 Task: In the  document Meditationfile.odt Change the allignment of footer to  'Left ' Select the entire text and insert font style 'Merriweather' and font size: 20
Action: Mouse moved to (253, 369)
Screenshot: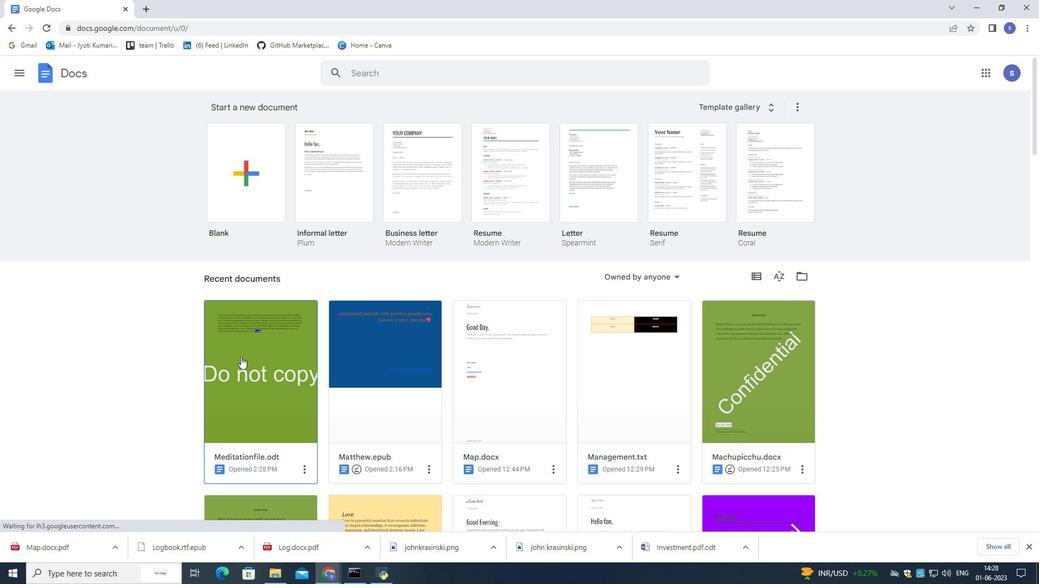 
Action: Mouse pressed left at (253, 369)
Screenshot: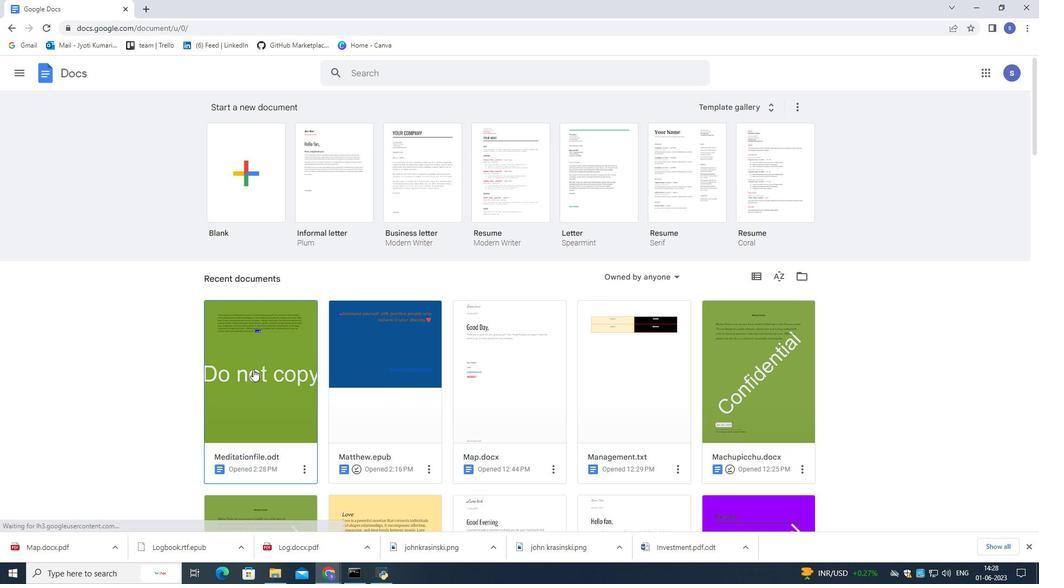 
Action: Mouse pressed left at (253, 369)
Screenshot: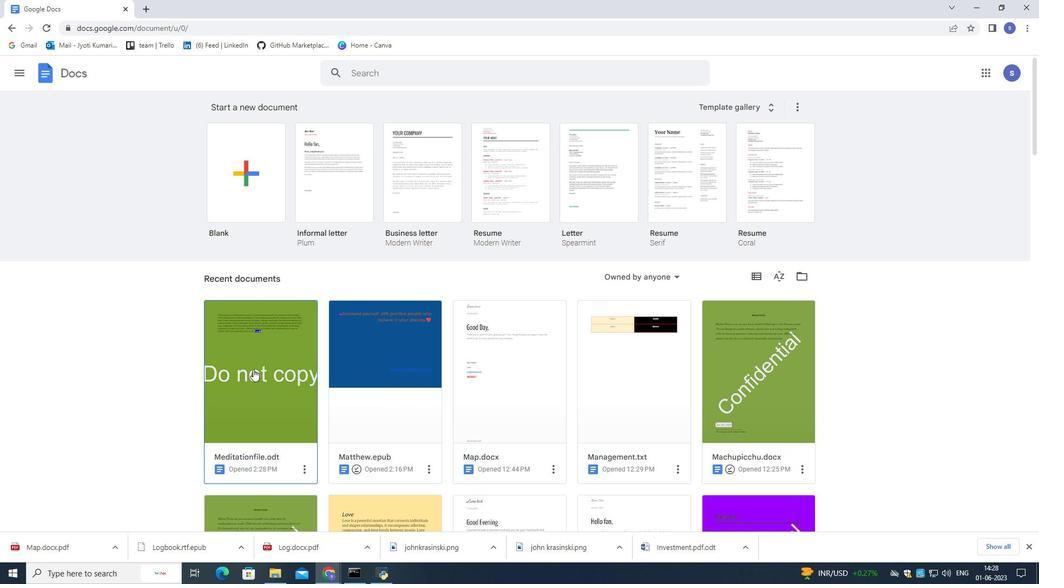 
Action: Mouse moved to (315, 322)
Screenshot: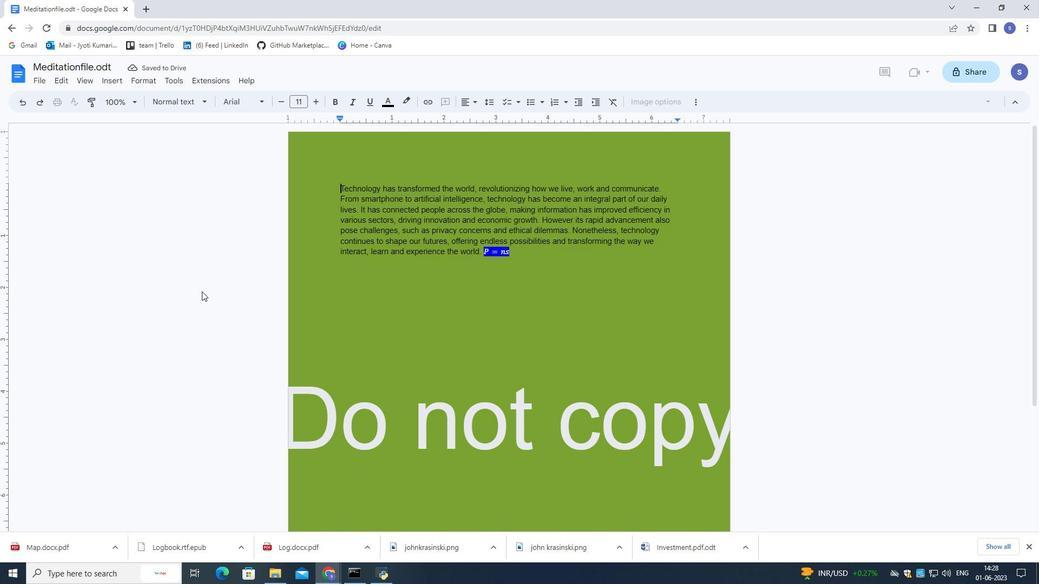 
Action: Mouse scrolled (315, 321) with delta (0, 0)
Screenshot: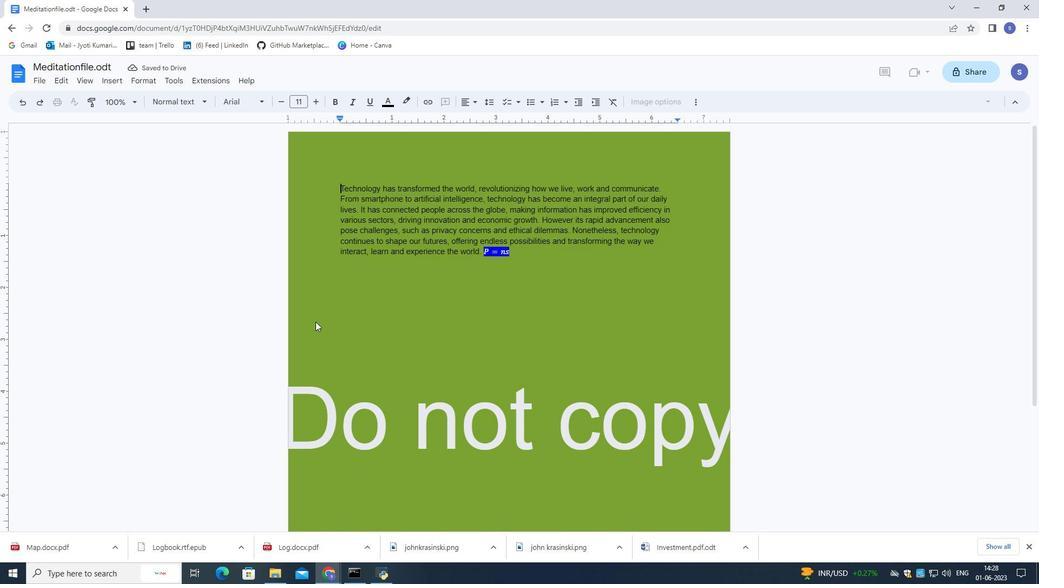 
Action: Mouse moved to (316, 322)
Screenshot: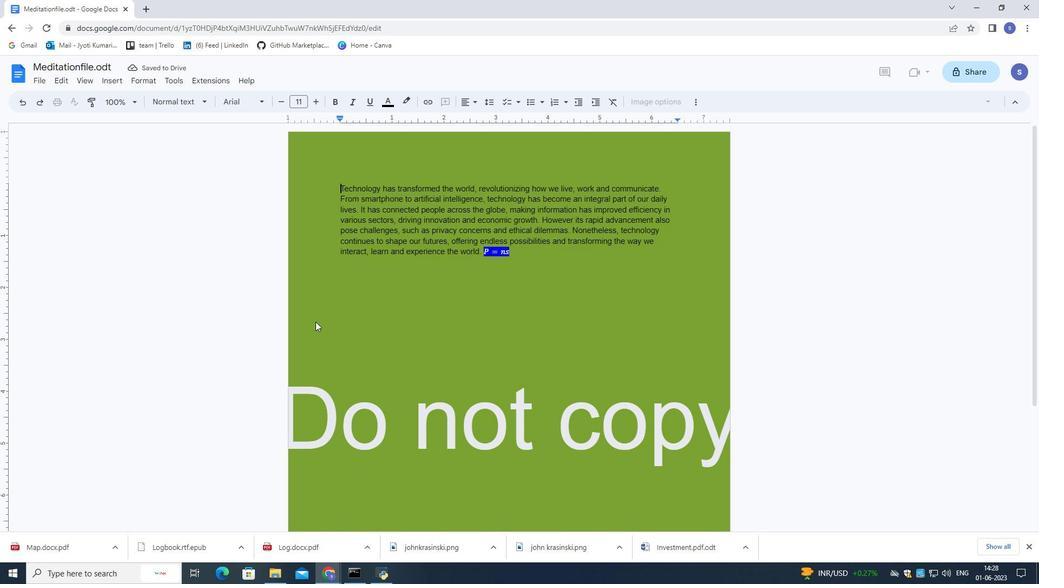 
Action: Mouse scrolled (316, 321) with delta (0, 0)
Screenshot: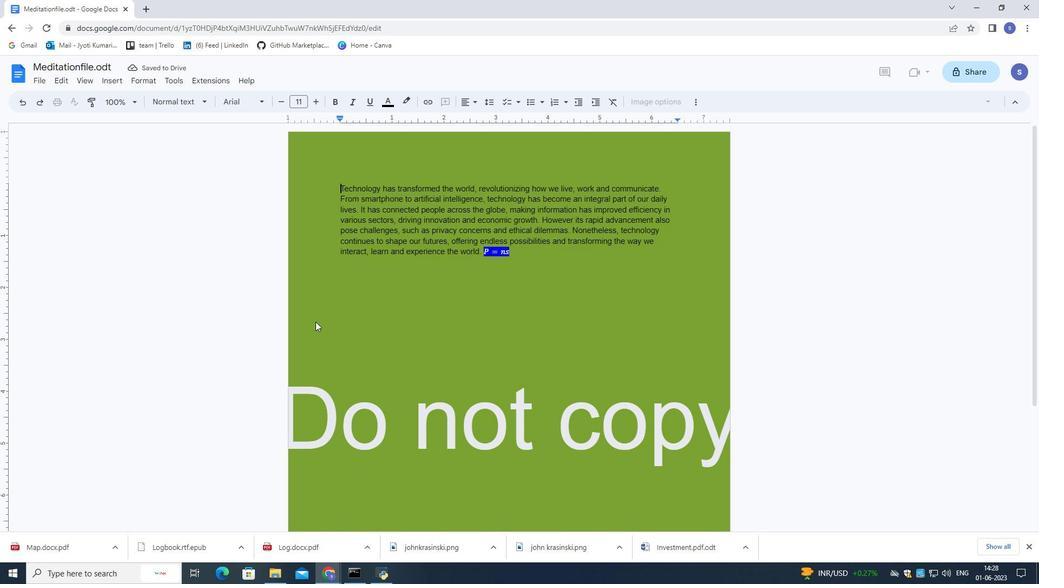 
Action: Mouse moved to (316, 322)
Screenshot: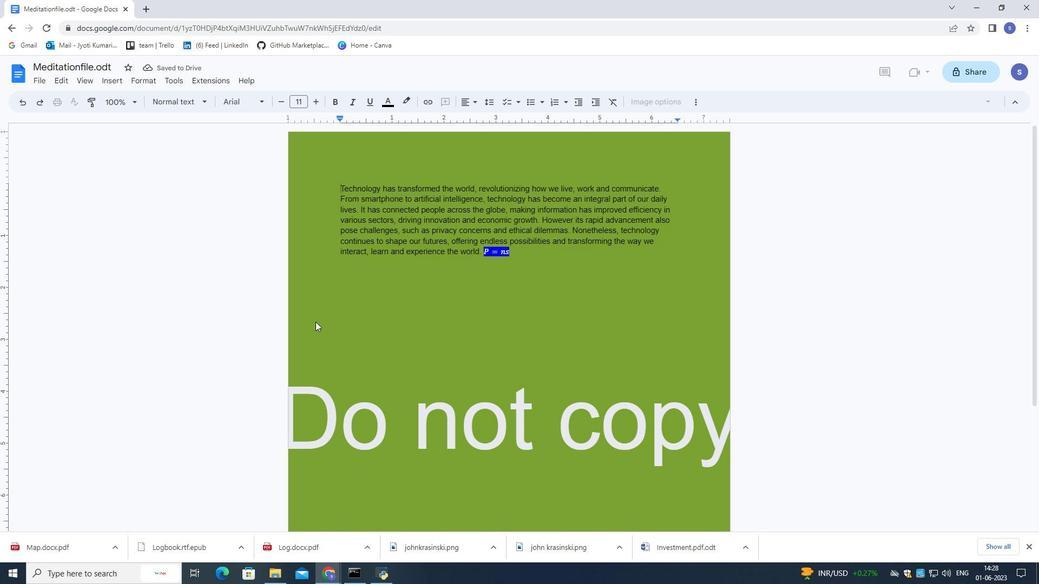 
Action: Mouse scrolled (316, 322) with delta (0, 0)
Screenshot: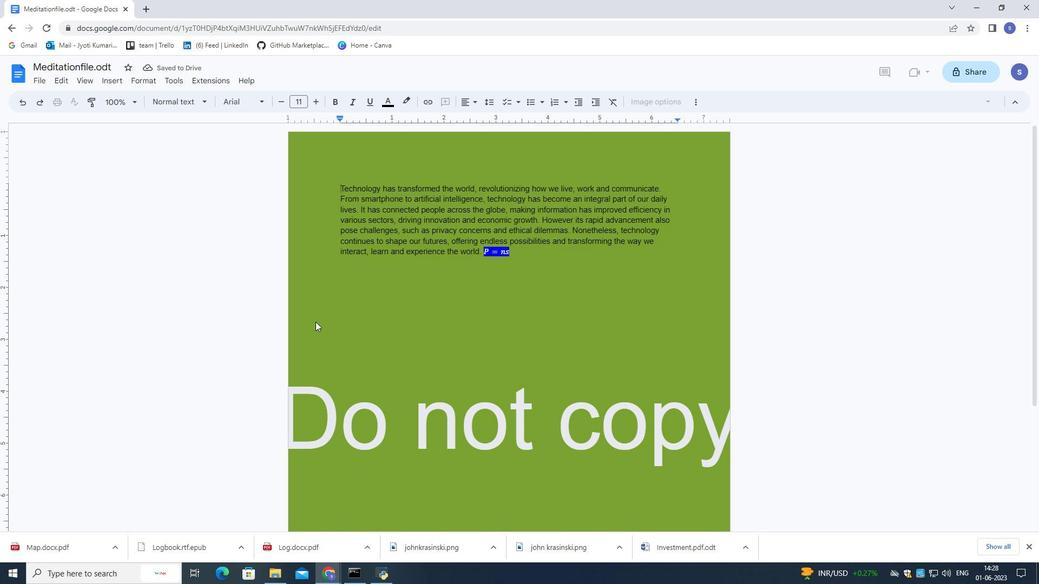 
Action: Mouse moved to (316, 323)
Screenshot: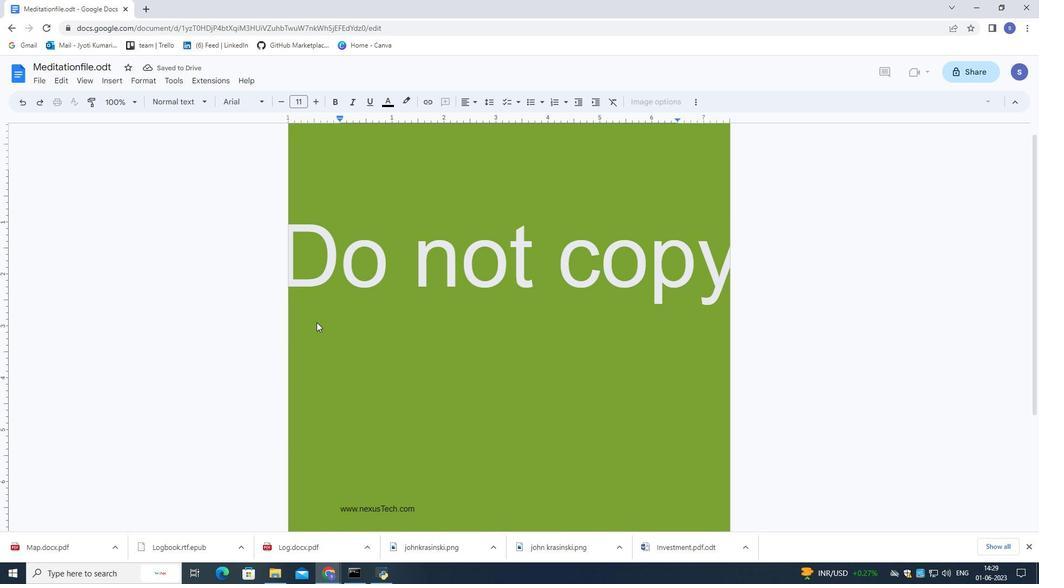 
Action: Mouse scrolled (316, 322) with delta (0, 0)
Screenshot: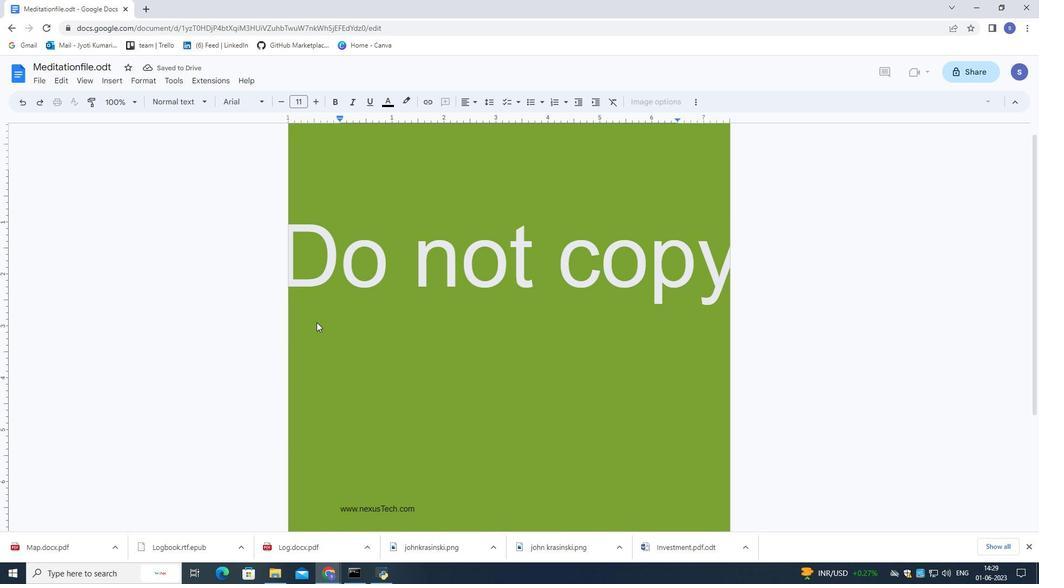 
Action: Mouse scrolled (316, 322) with delta (0, 0)
Screenshot: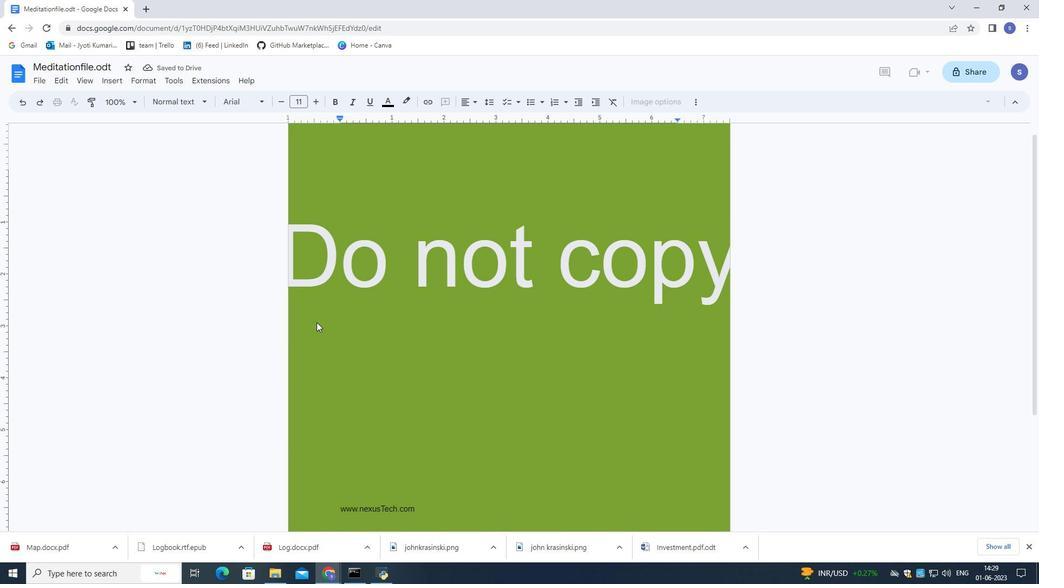 
Action: Mouse scrolled (316, 322) with delta (0, 0)
Screenshot: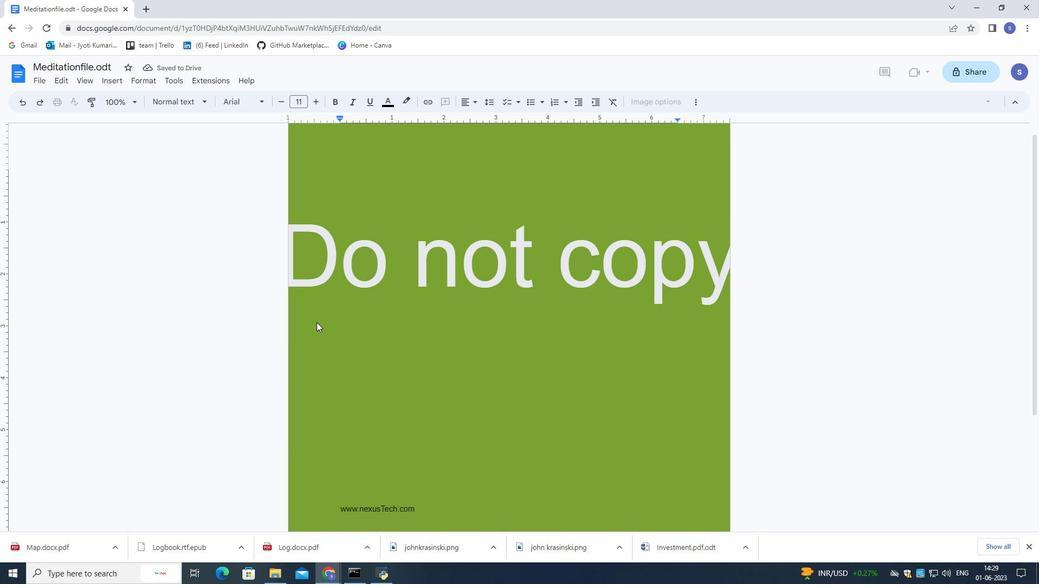 
Action: Mouse moved to (414, 494)
Screenshot: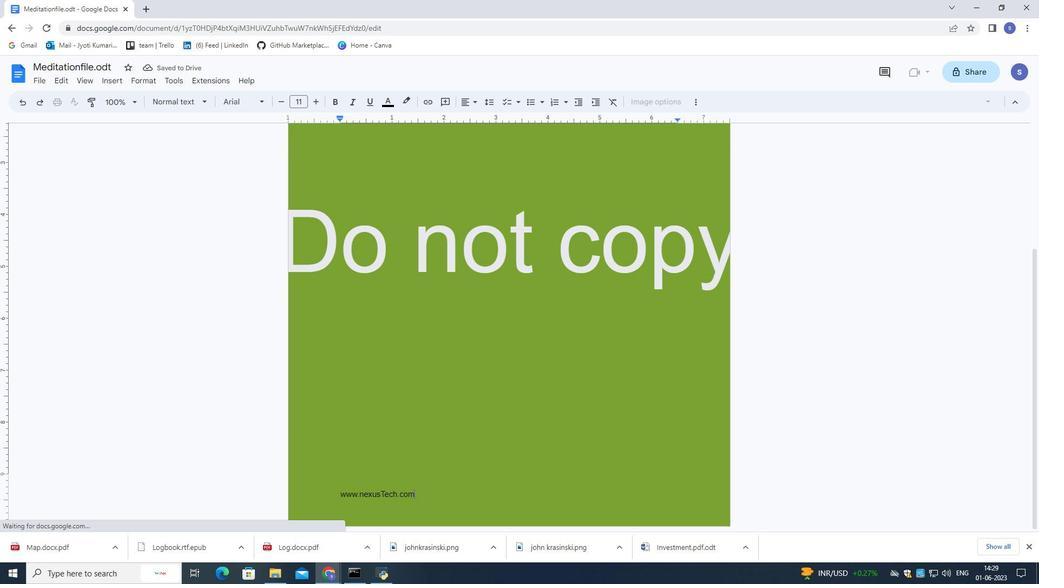 
Action: Mouse pressed left at (414, 494)
Screenshot: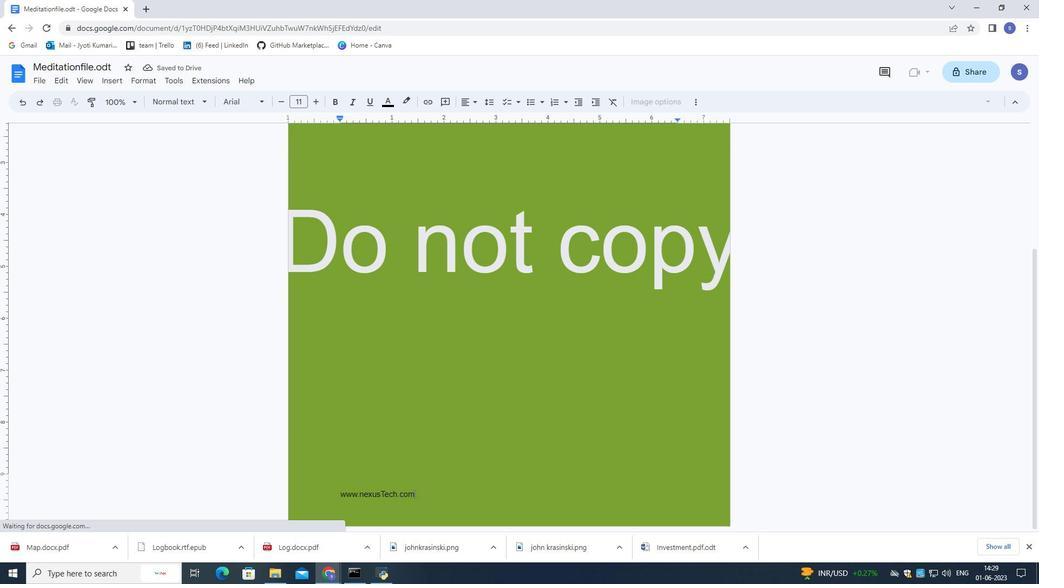 
Action: Mouse moved to (388, 484)
Screenshot: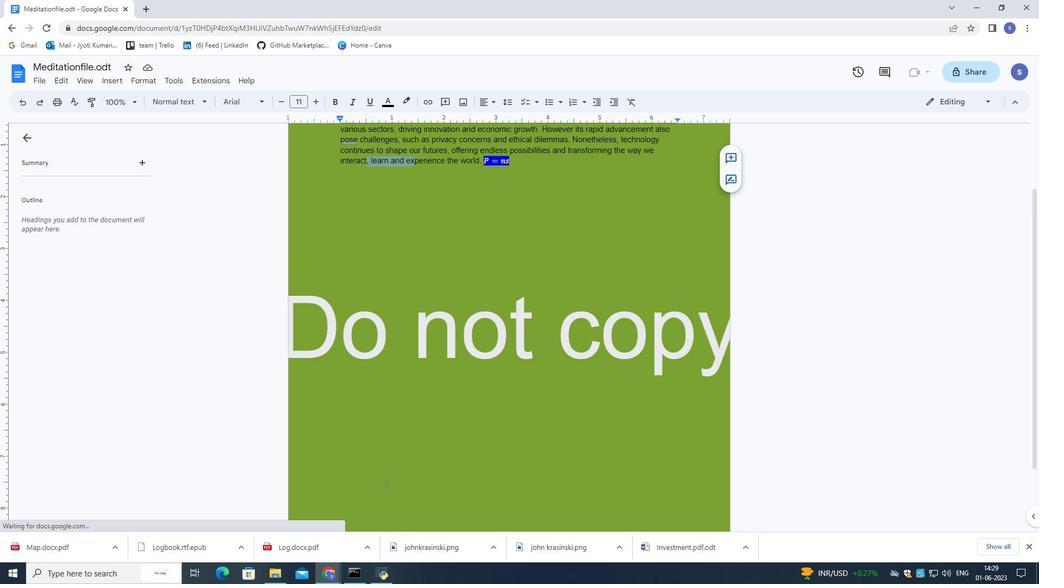 
Action: Mouse scrolled (388, 483) with delta (0, 0)
Screenshot: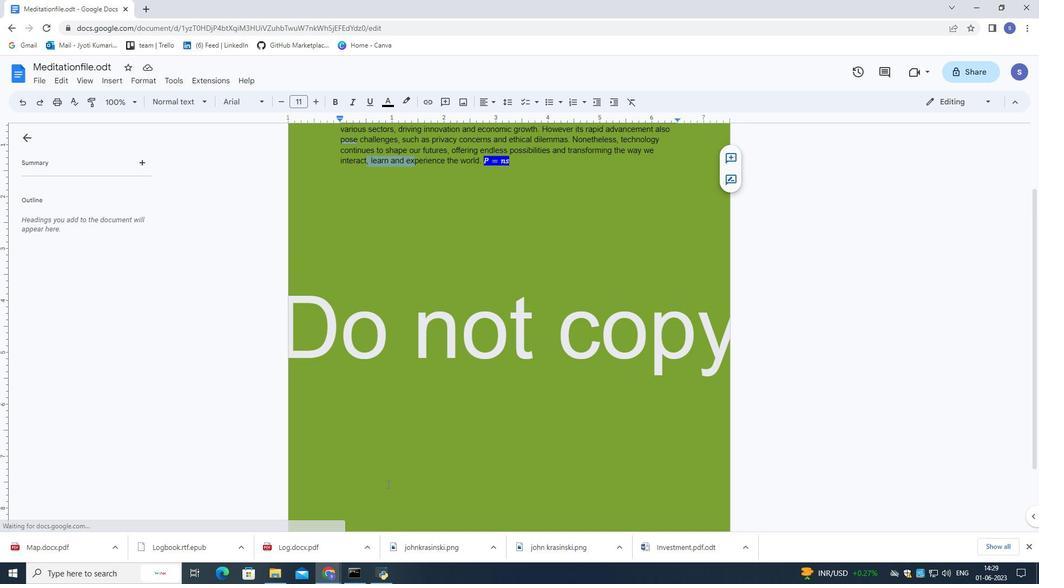 
Action: Mouse scrolled (388, 483) with delta (0, 0)
Screenshot: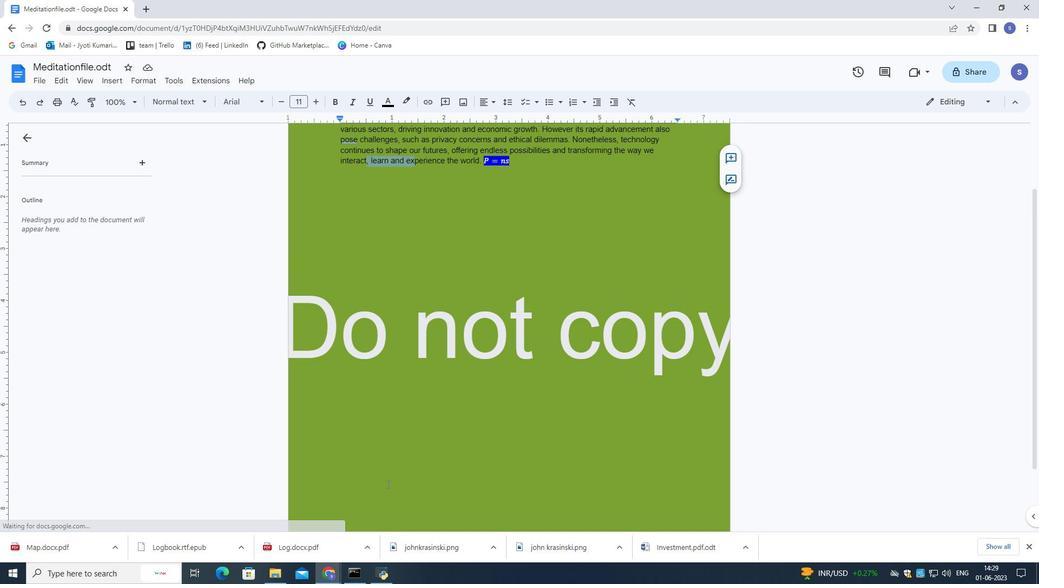 
Action: Mouse scrolled (388, 483) with delta (0, 0)
Screenshot: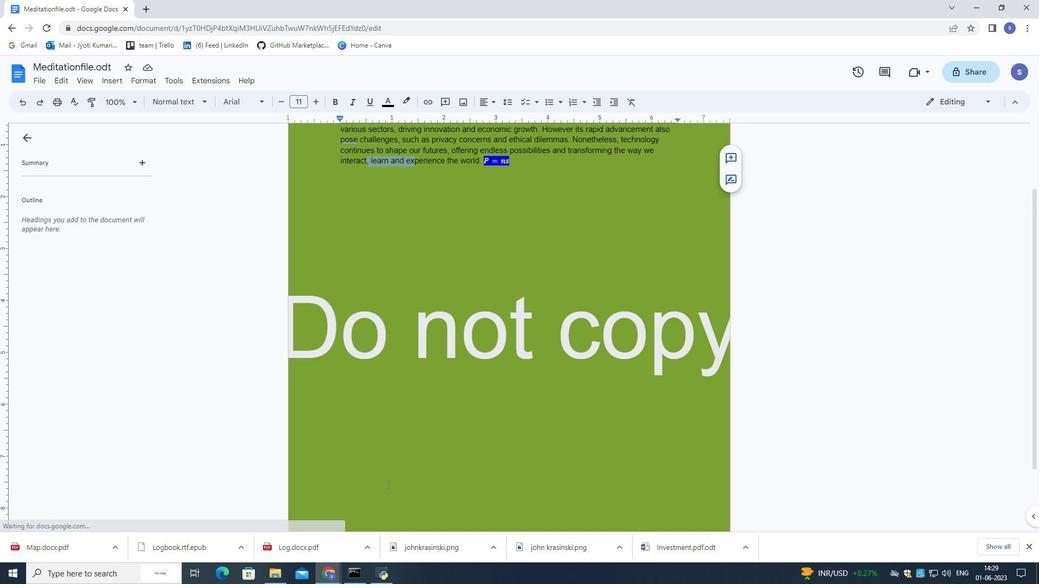 
Action: Mouse scrolled (388, 483) with delta (0, 0)
Screenshot: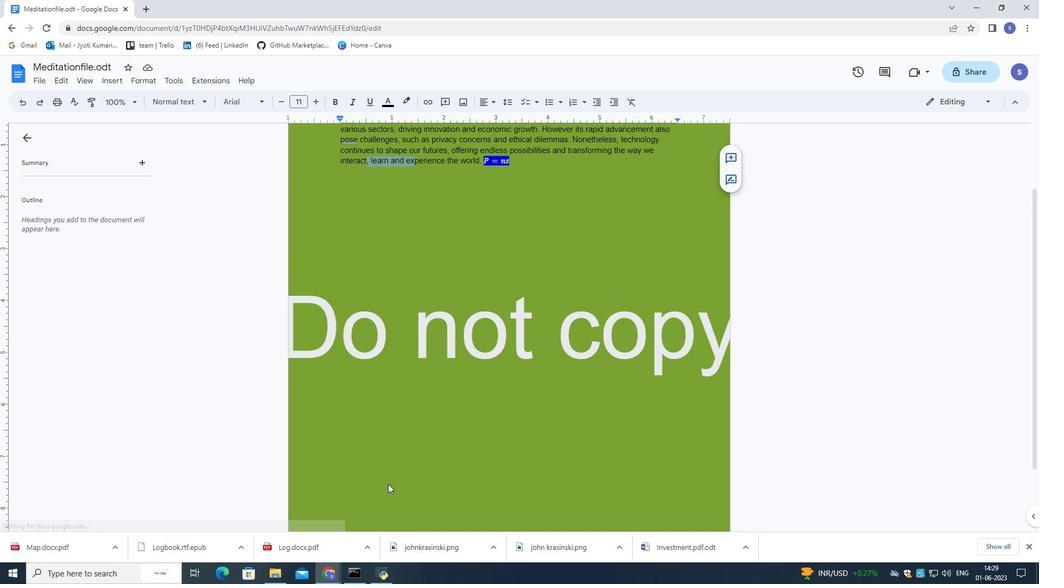 
Action: Mouse scrolled (388, 483) with delta (0, 0)
Screenshot: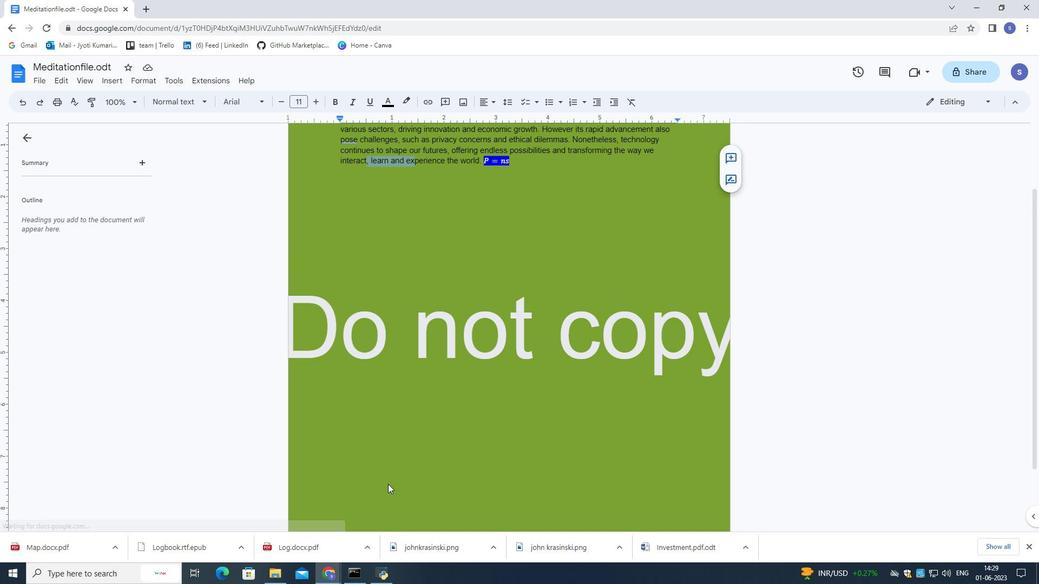 
Action: Mouse moved to (417, 490)
Screenshot: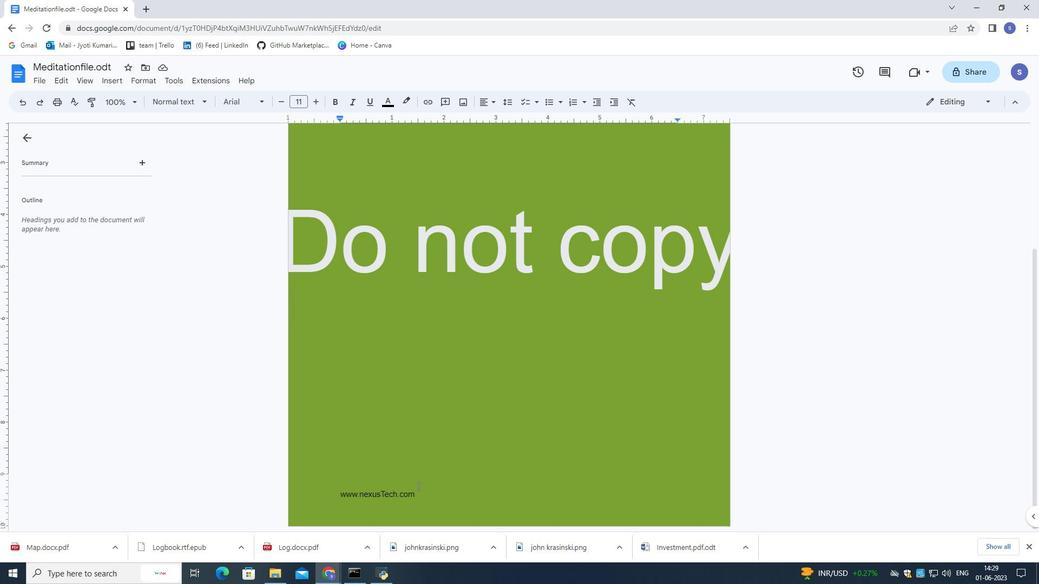 
Action: Mouse pressed left at (417, 490)
Screenshot: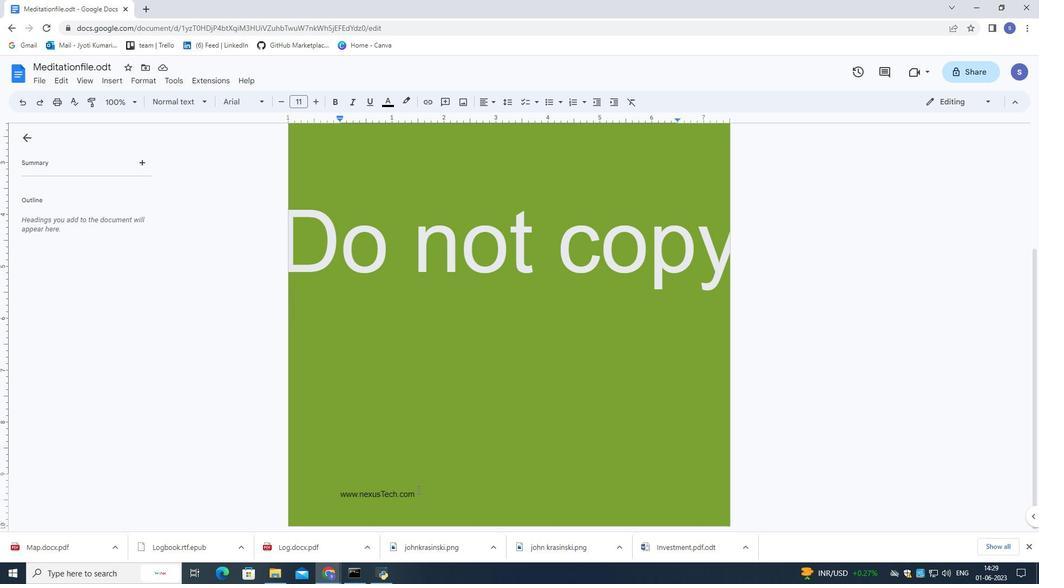
Action: Mouse moved to (417, 491)
Screenshot: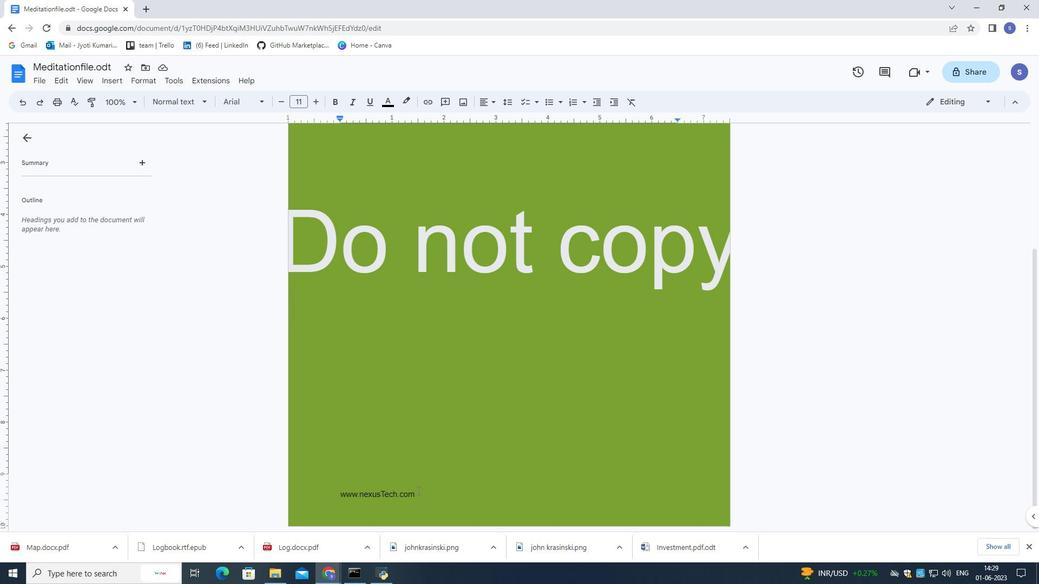 
Action: Mouse pressed left at (417, 491)
Screenshot: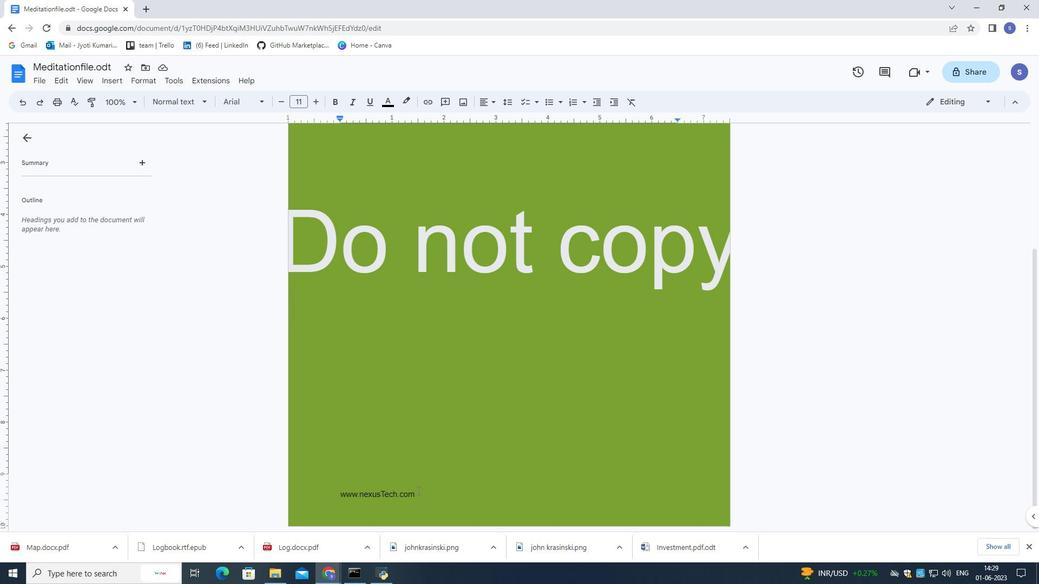 
Action: Mouse pressed left at (417, 491)
Screenshot: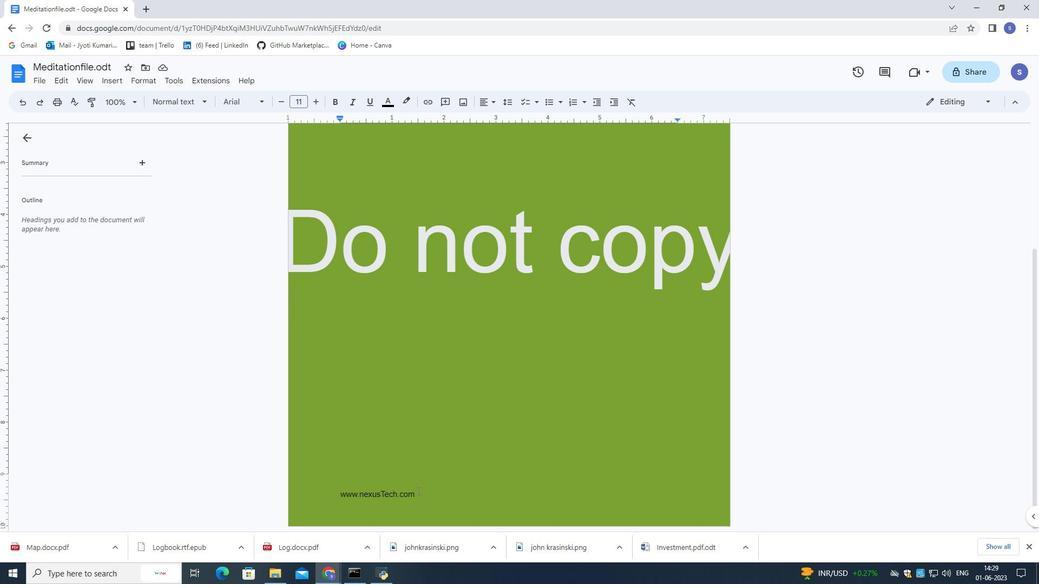 
Action: Mouse moved to (414, 492)
Screenshot: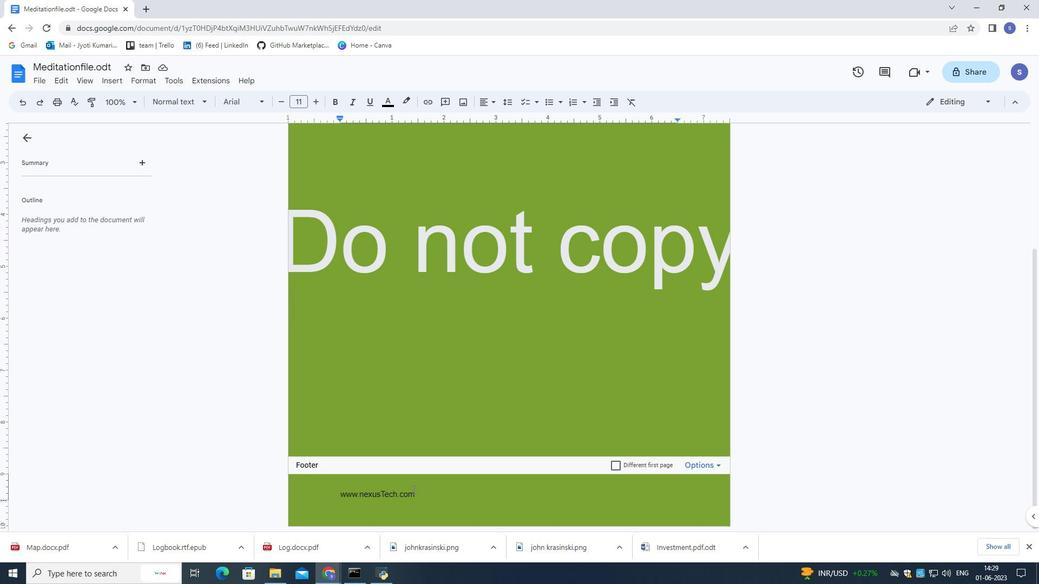 
Action: Mouse pressed left at (414, 492)
Screenshot: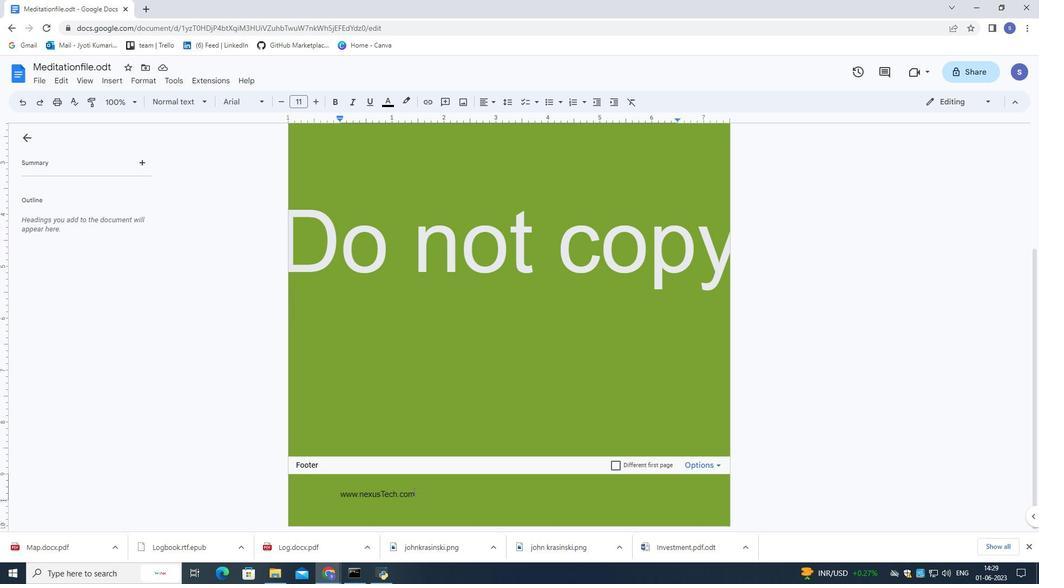 
Action: Mouse moved to (490, 103)
Screenshot: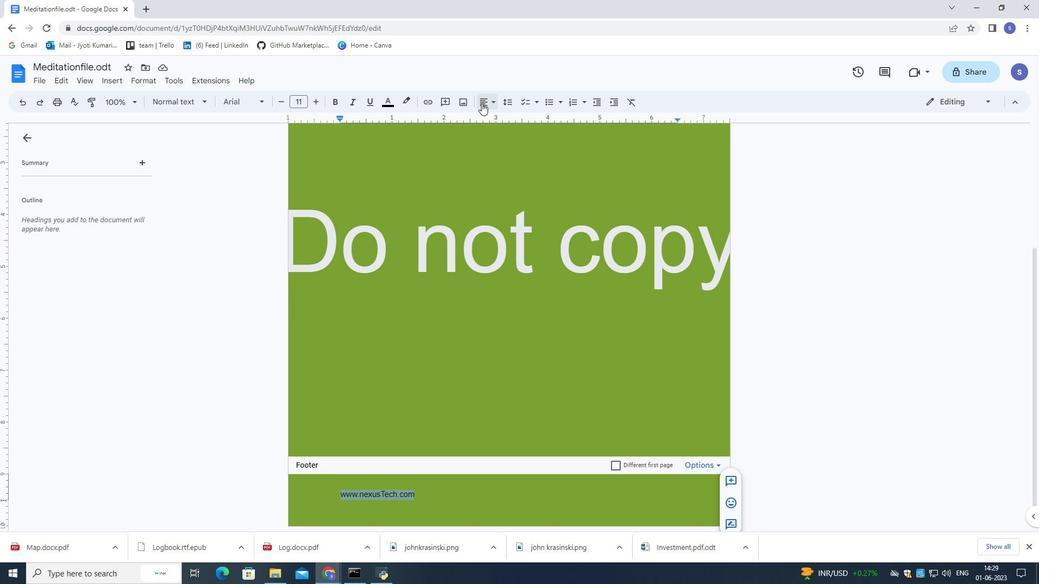 
Action: Mouse pressed left at (490, 103)
Screenshot: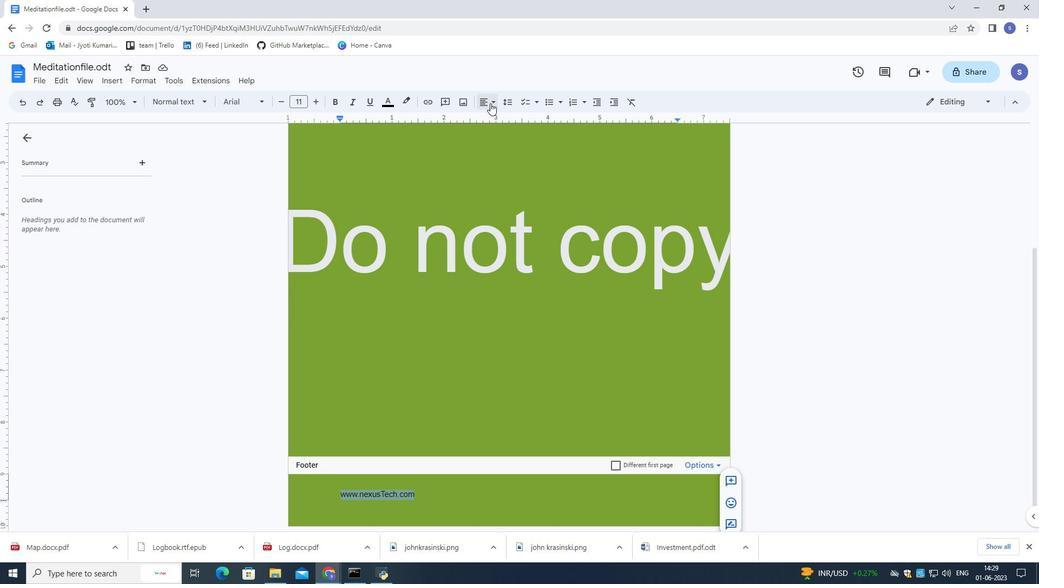 
Action: Mouse moved to (490, 121)
Screenshot: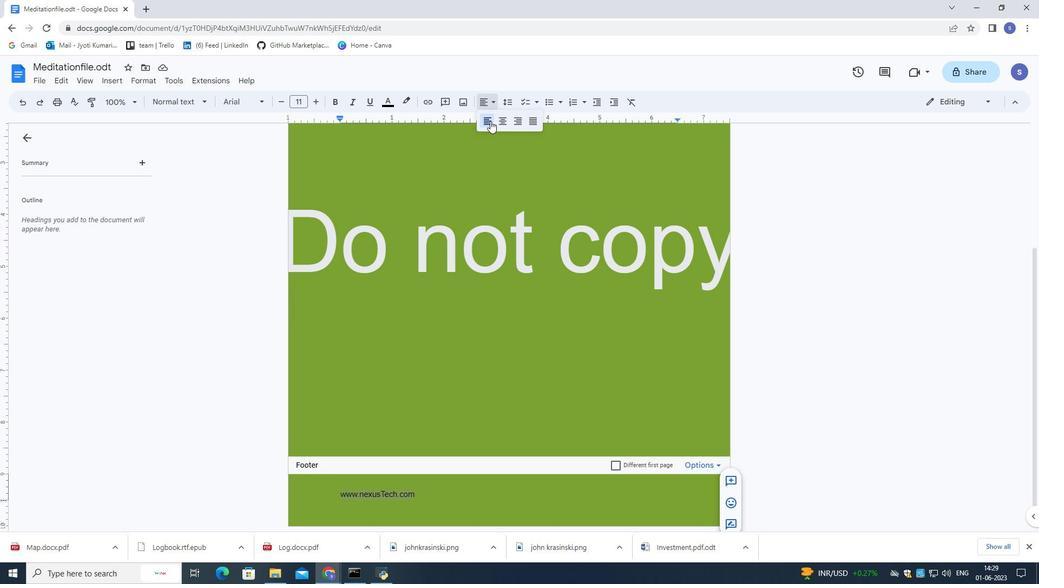 
Action: Mouse pressed left at (490, 121)
Screenshot: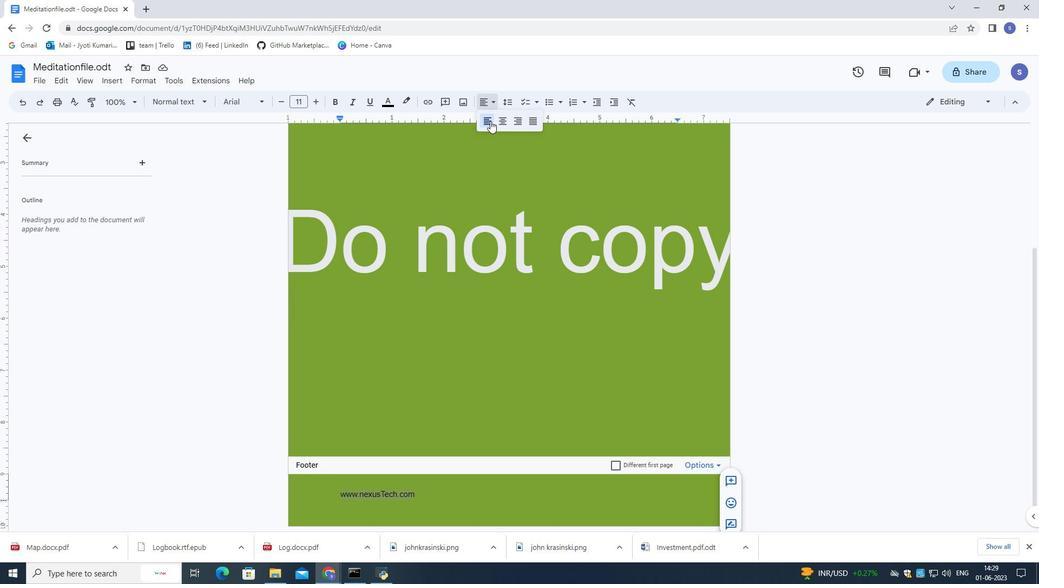 
Action: Mouse moved to (406, 286)
Screenshot: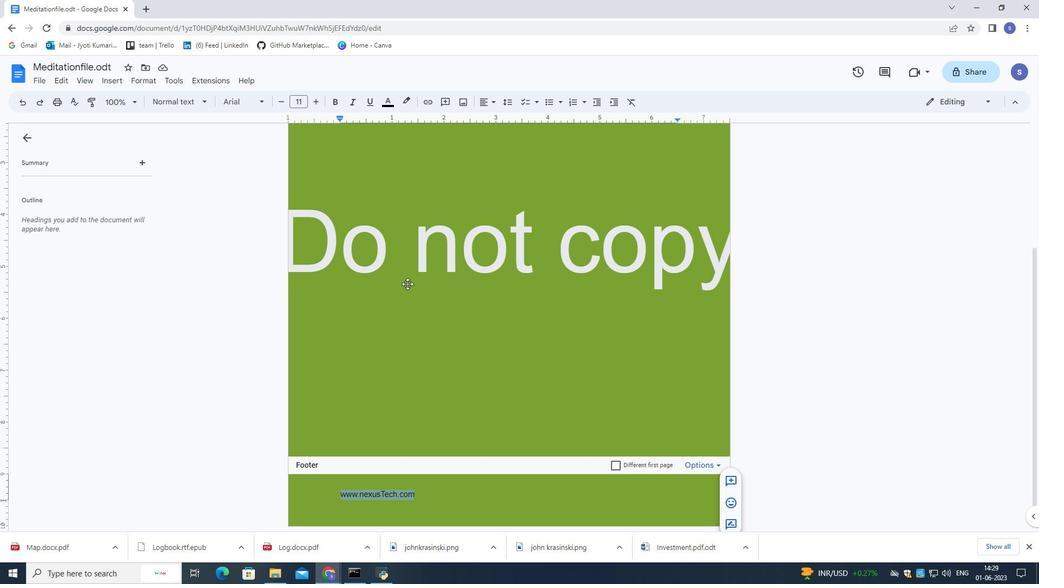 
Action: Mouse pressed left at (406, 286)
Screenshot: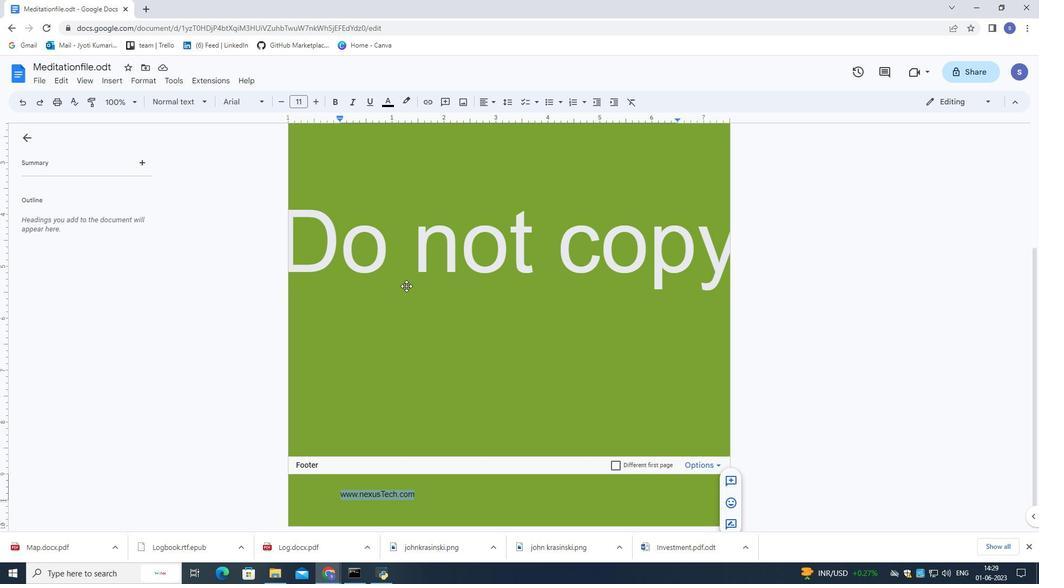 
Action: Mouse moved to (401, 276)
Screenshot: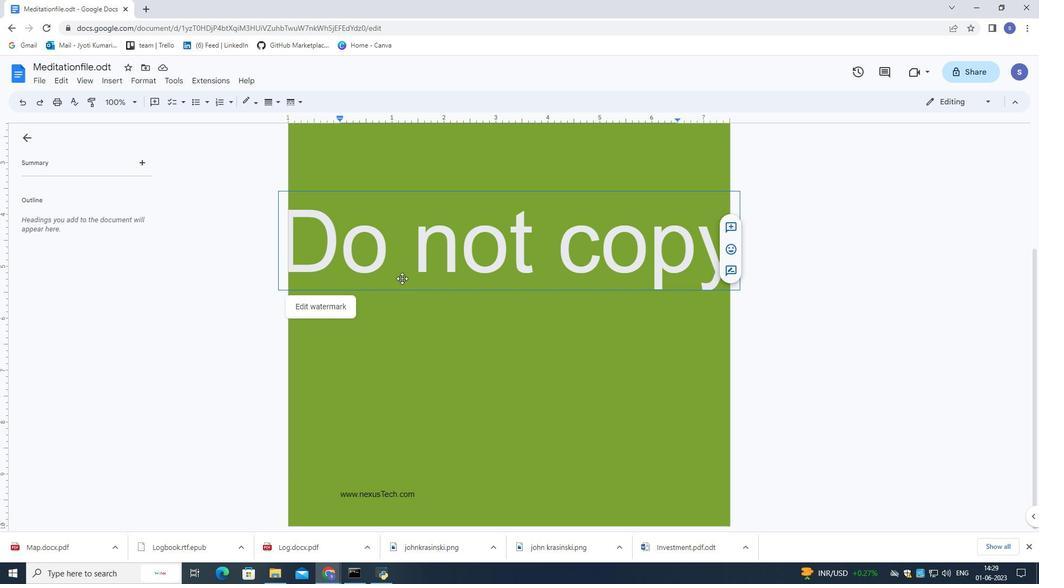 
Action: Mouse scrolled (401, 276) with delta (0, 0)
Screenshot: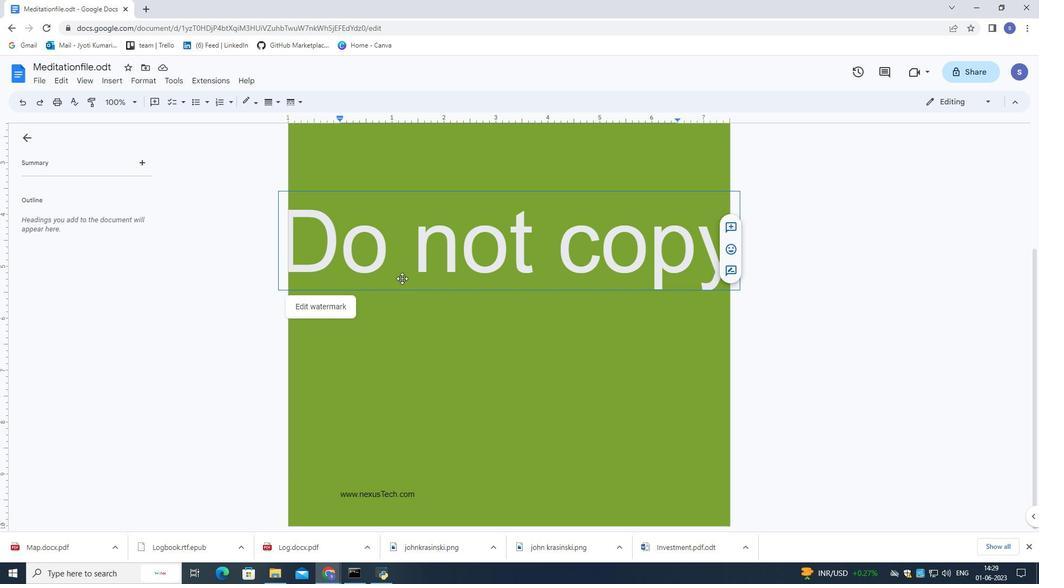 
Action: Mouse moved to (401, 276)
Screenshot: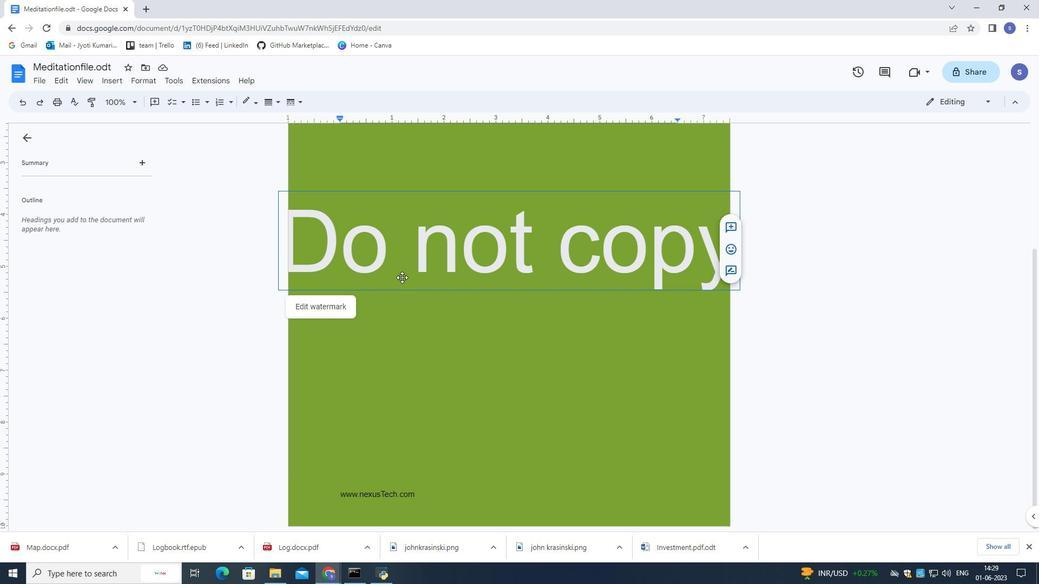 
Action: Mouse scrolled (401, 276) with delta (0, 0)
Screenshot: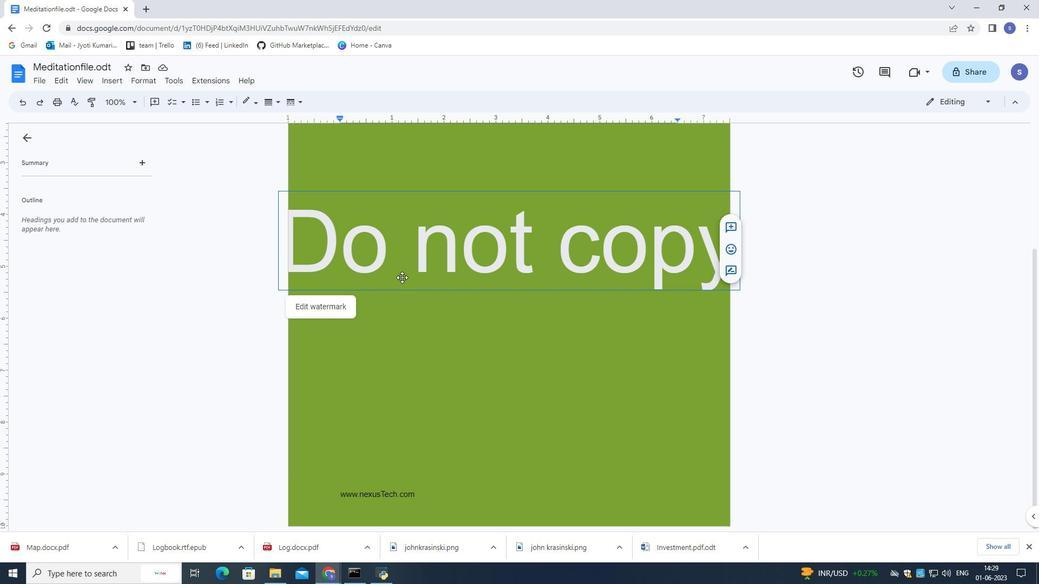 
Action: Mouse moved to (401, 273)
Screenshot: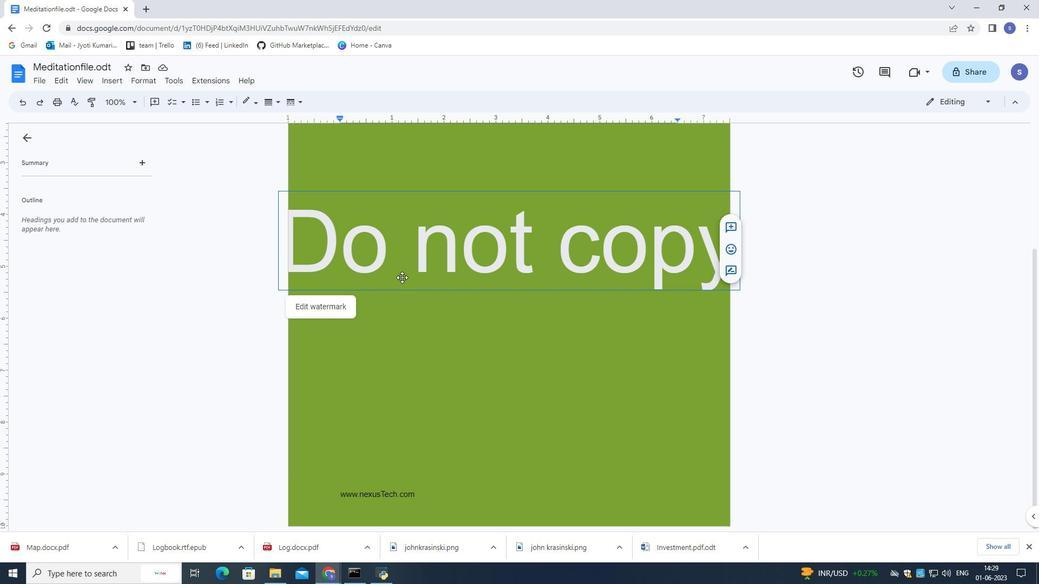 
Action: Mouse scrolled (401, 274) with delta (0, 0)
Screenshot: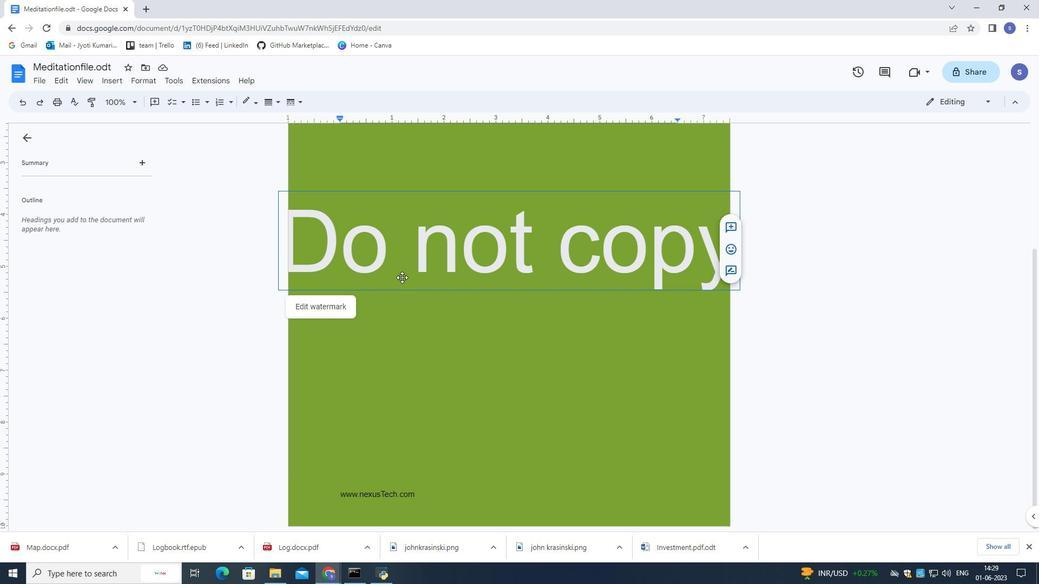 
Action: Mouse moved to (399, 271)
Screenshot: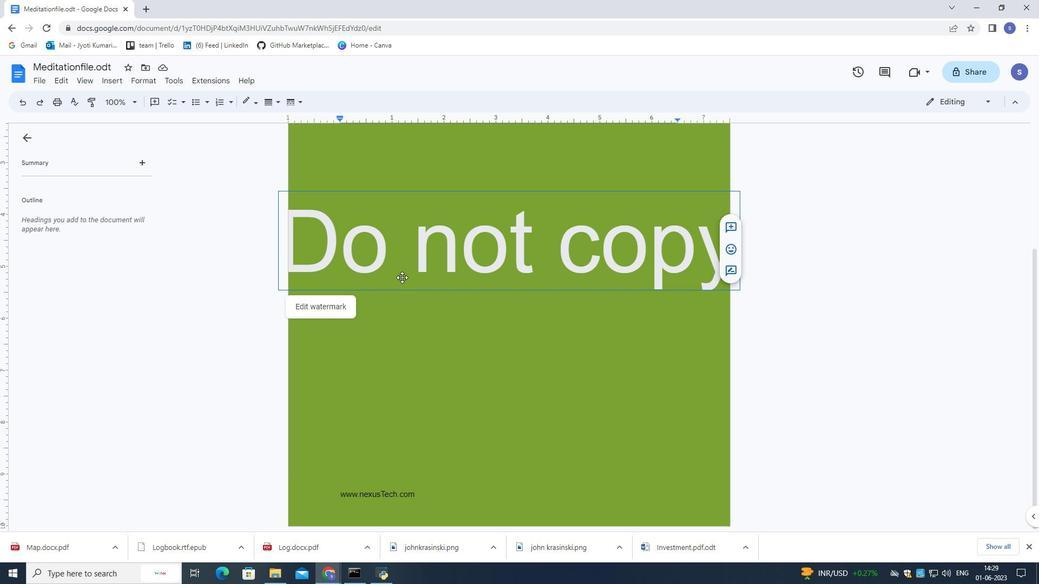 
Action: Mouse scrolled (399, 271) with delta (0, 0)
Screenshot: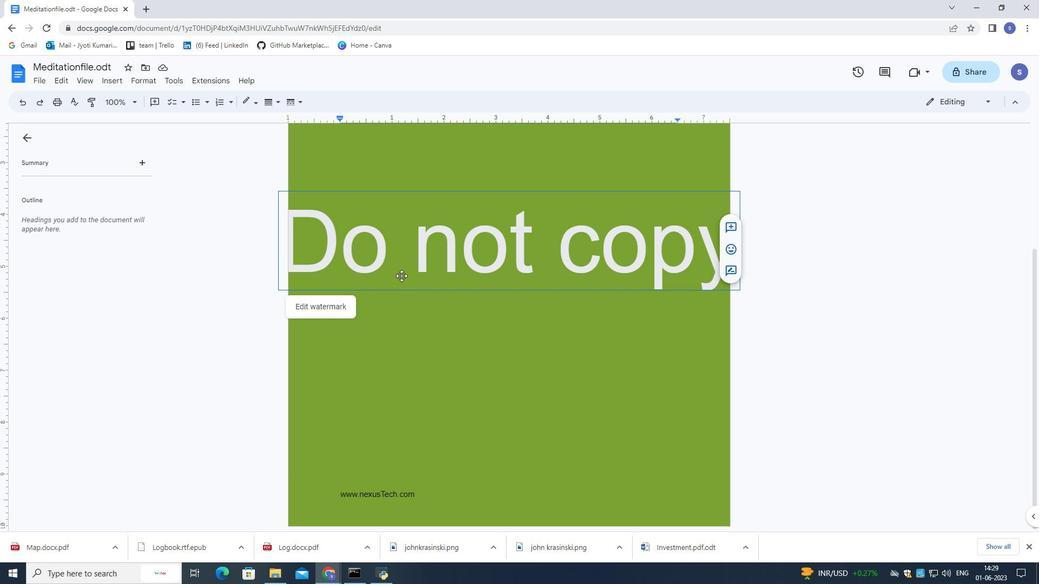 
Action: Mouse moved to (660, 244)
Screenshot: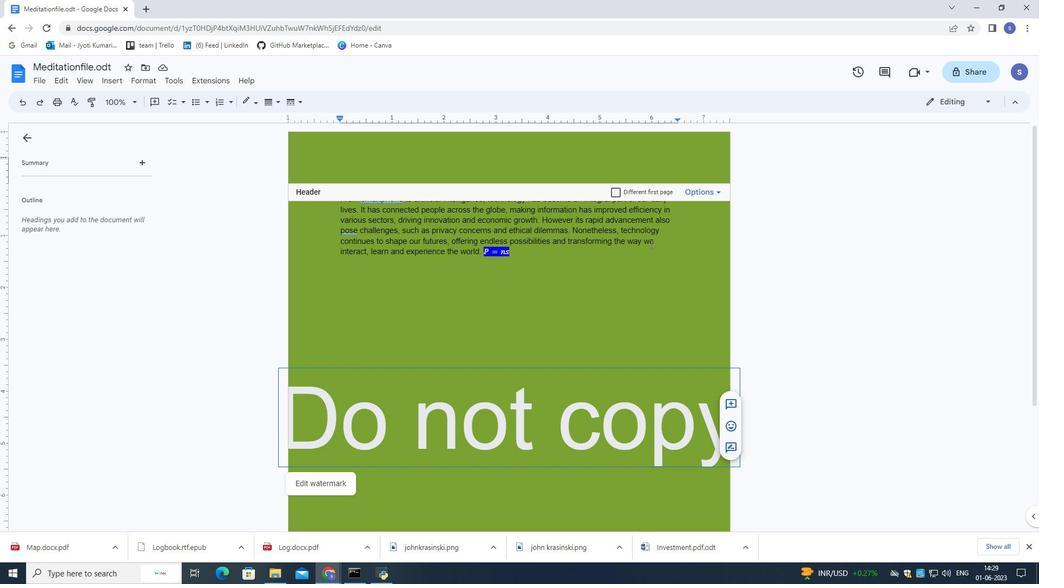 
Action: Mouse pressed left at (660, 244)
Screenshot: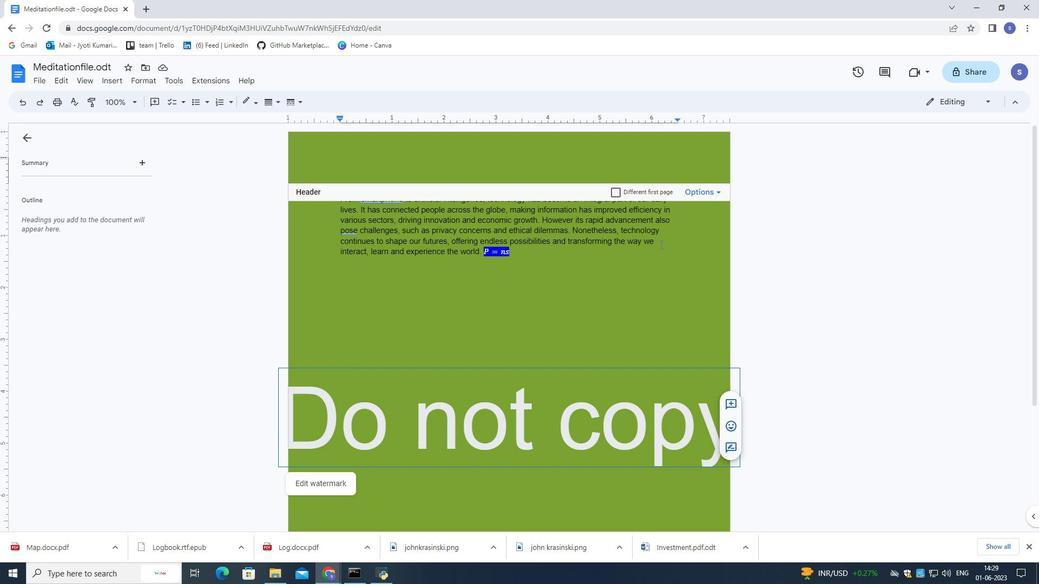 
Action: Mouse moved to (414, 277)
Screenshot: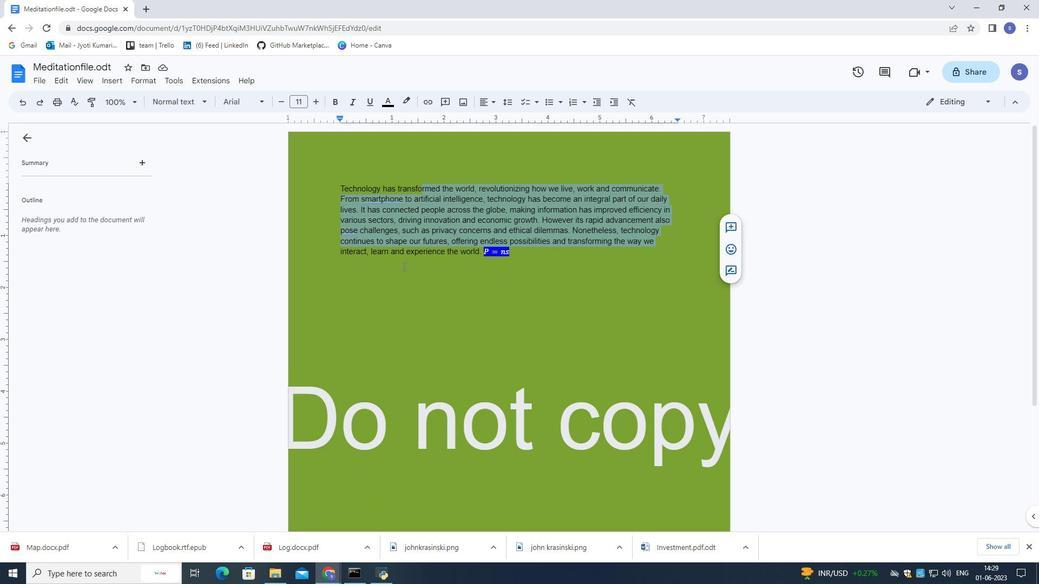 
Action: Mouse pressed left at (414, 277)
Screenshot: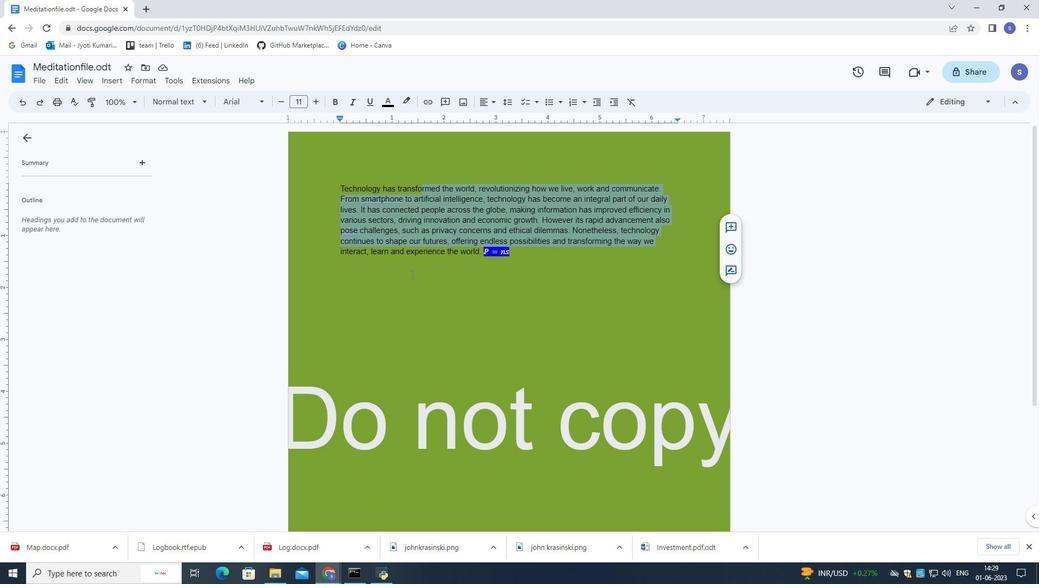 
Action: Mouse moved to (521, 263)
Screenshot: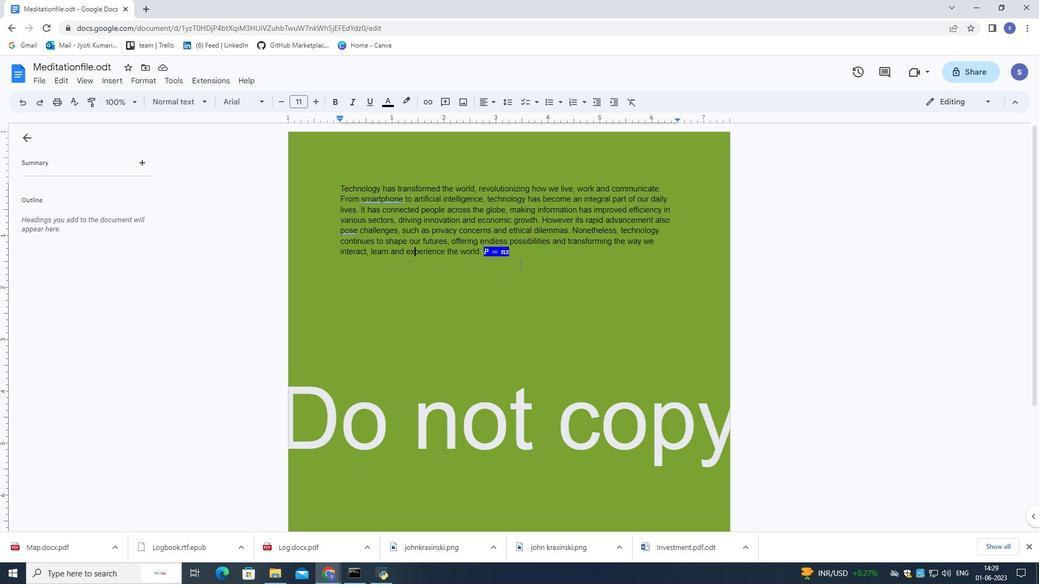 
Action: Mouse pressed left at (521, 263)
Screenshot: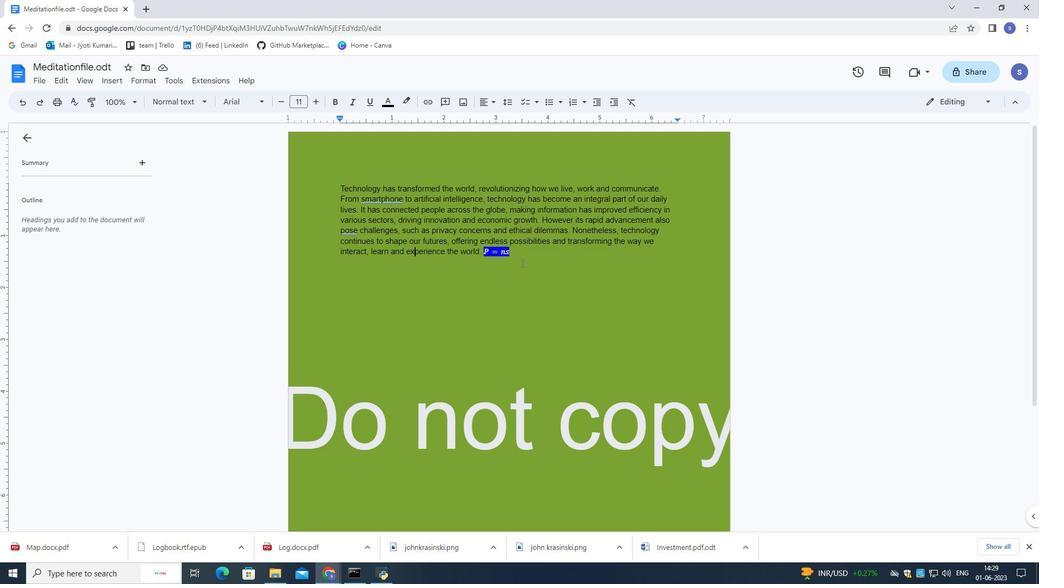 
Action: Mouse moved to (239, 100)
Screenshot: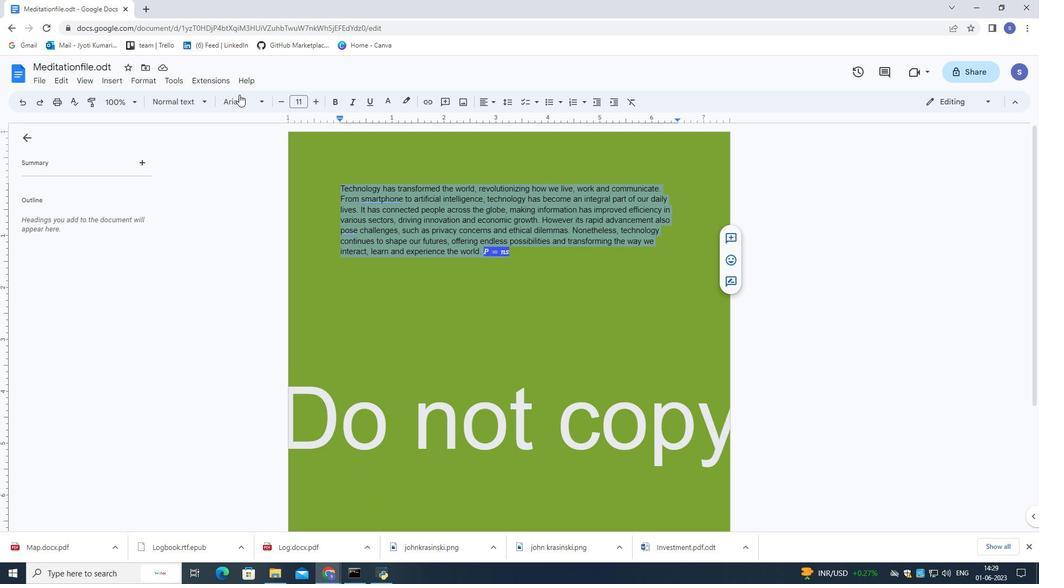 
Action: Mouse pressed left at (239, 100)
Screenshot: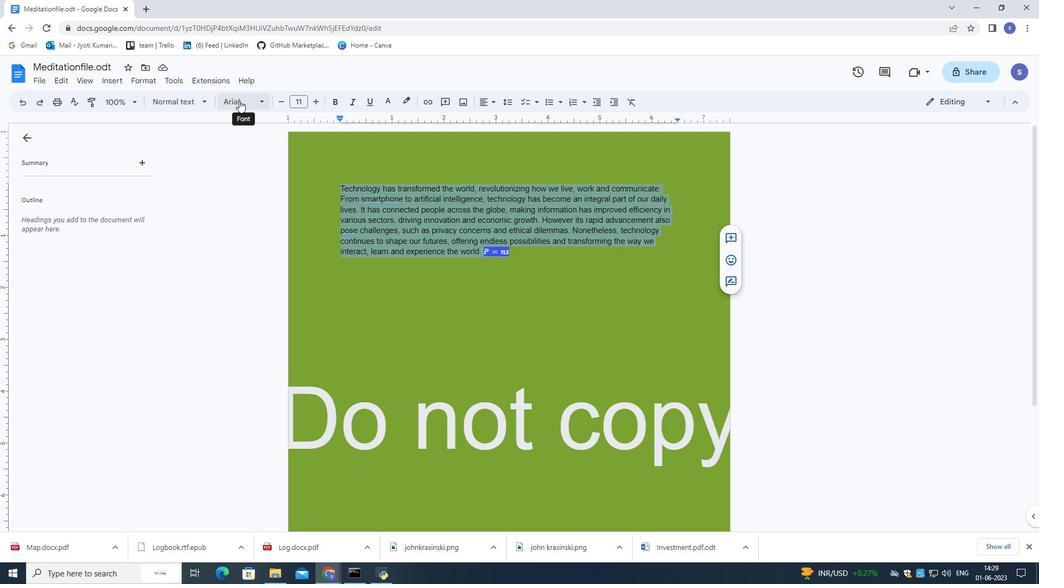 
Action: Mouse moved to (291, 234)
Screenshot: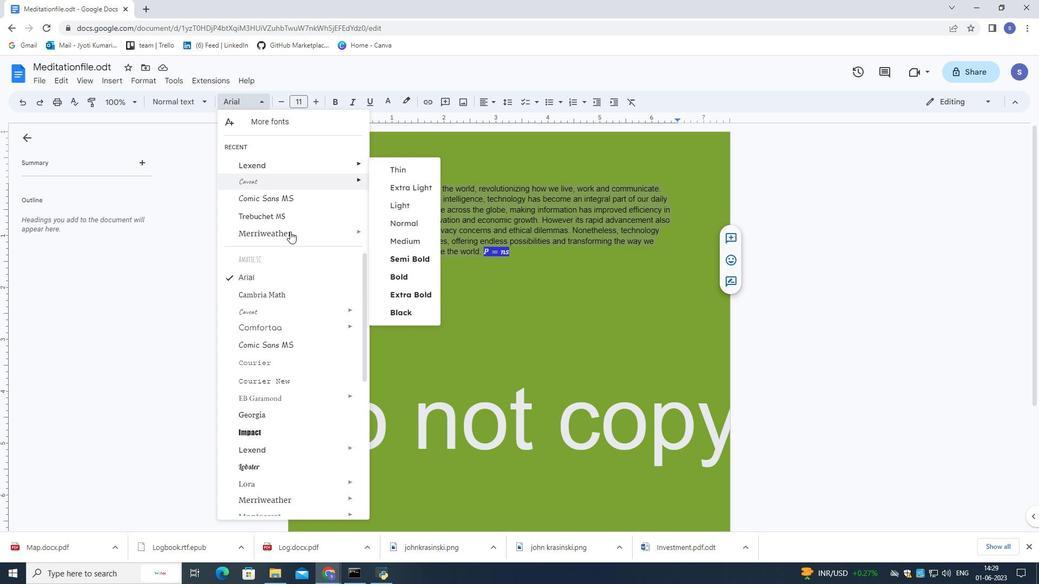 
Action: Mouse pressed left at (291, 234)
Screenshot: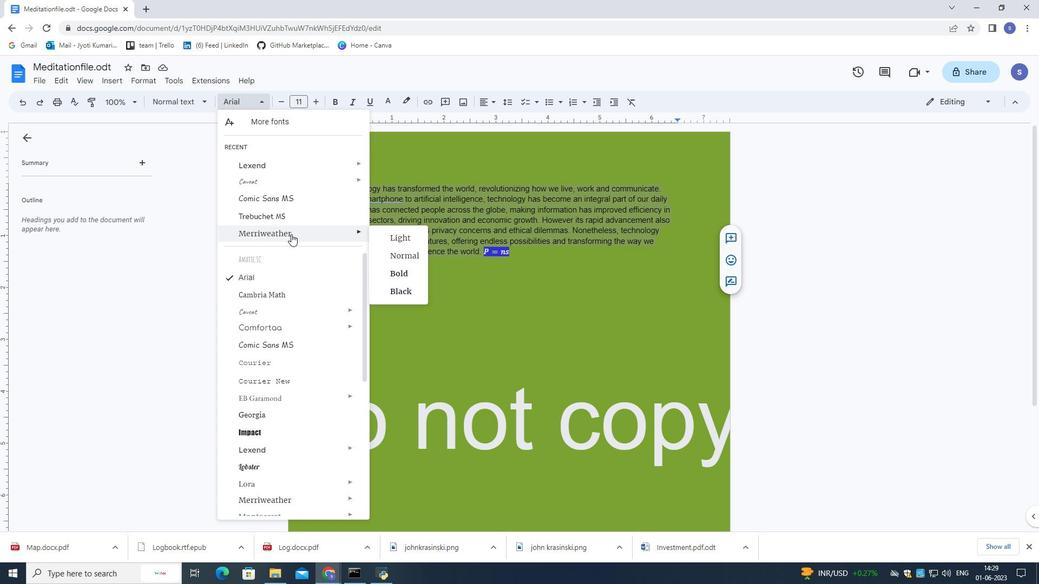 
Action: Mouse moved to (316, 107)
Screenshot: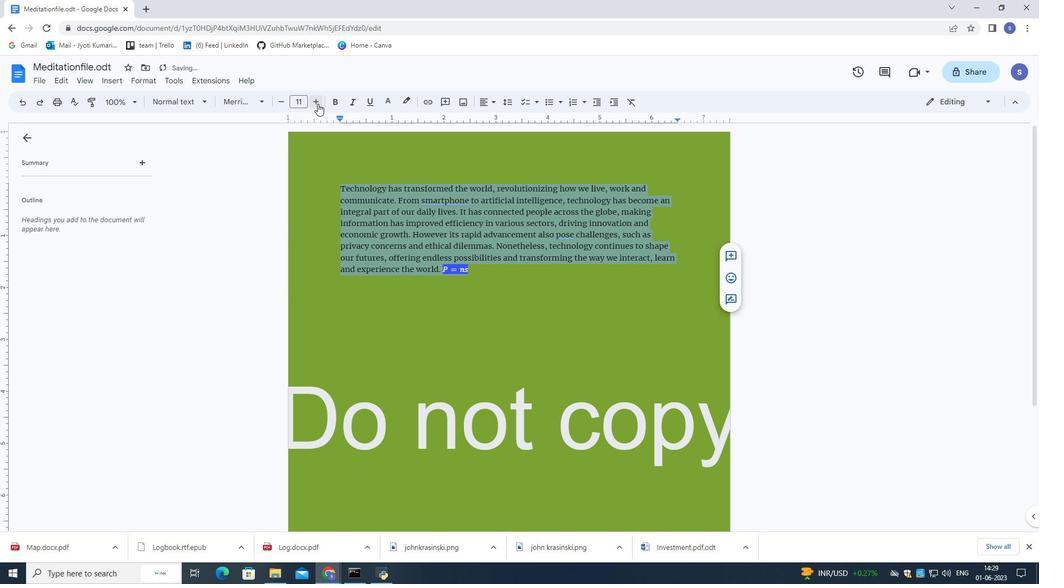 
Action: Mouse pressed left at (316, 107)
Screenshot: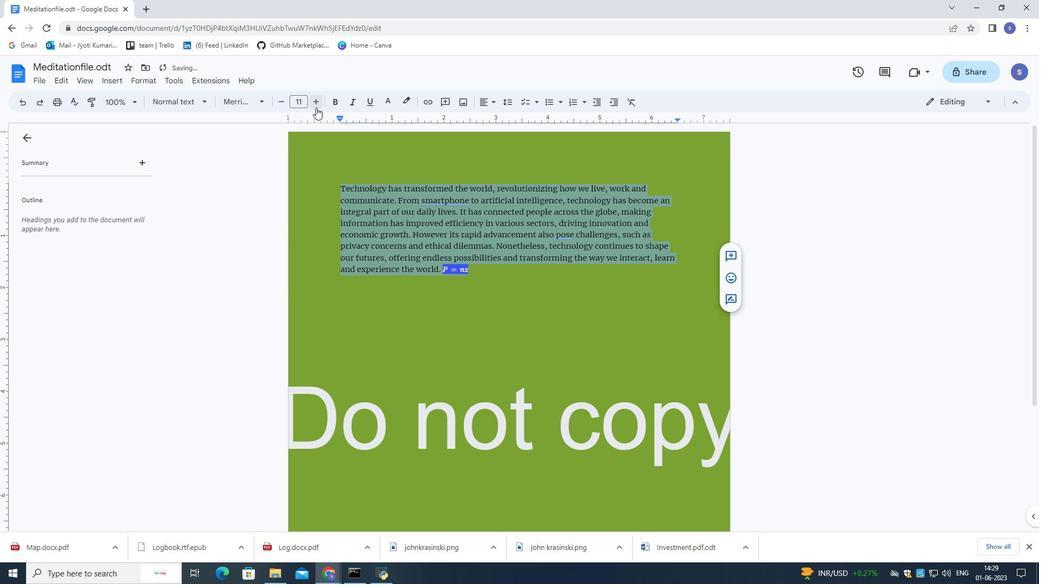 
Action: Mouse pressed left at (316, 107)
Screenshot: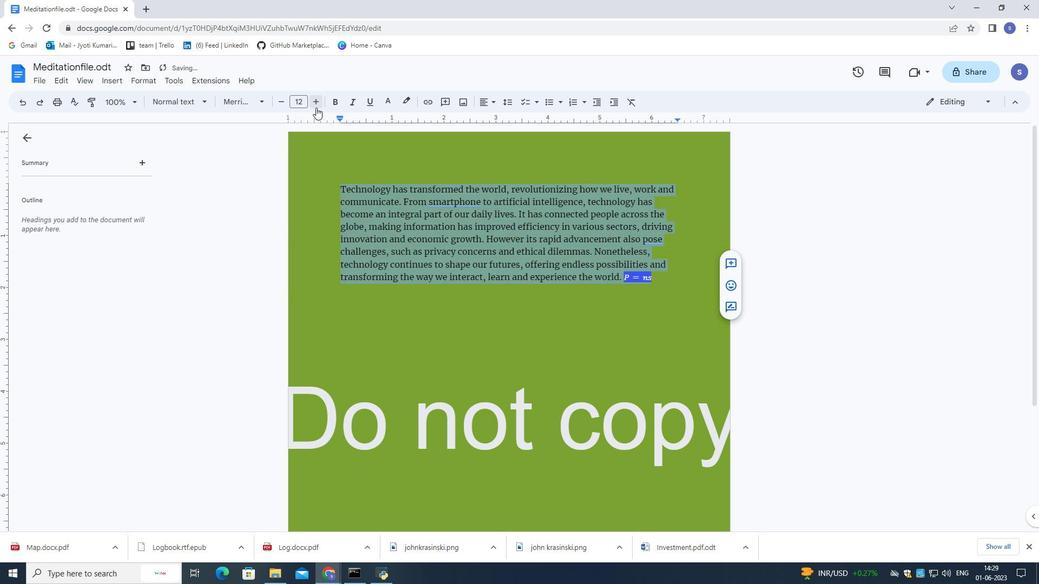 
Action: Mouse pressed left at (316, 107)
Screenshot: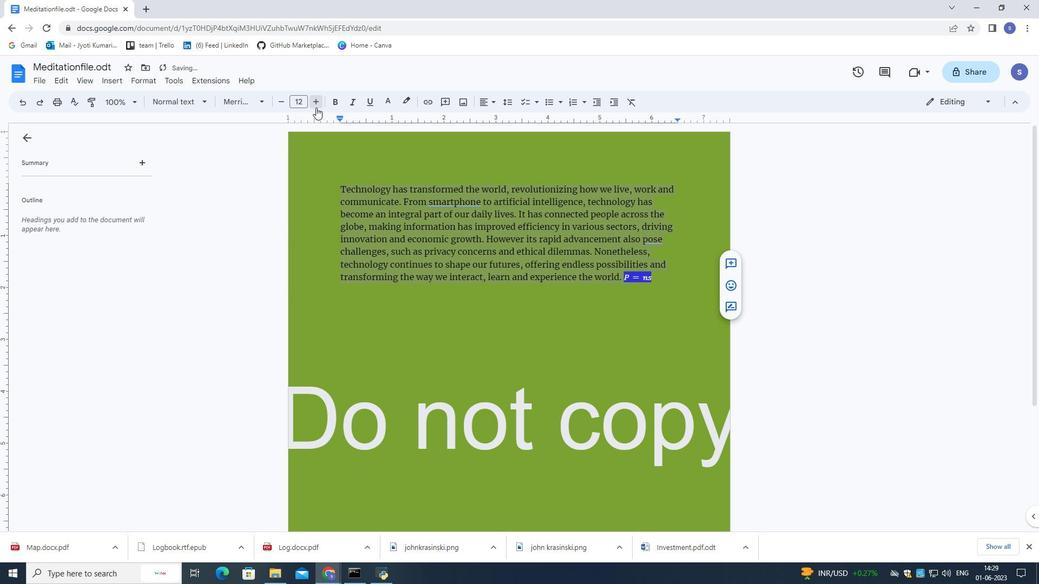 
Action: Mouse pressed left at (316, 107)
Screenshot: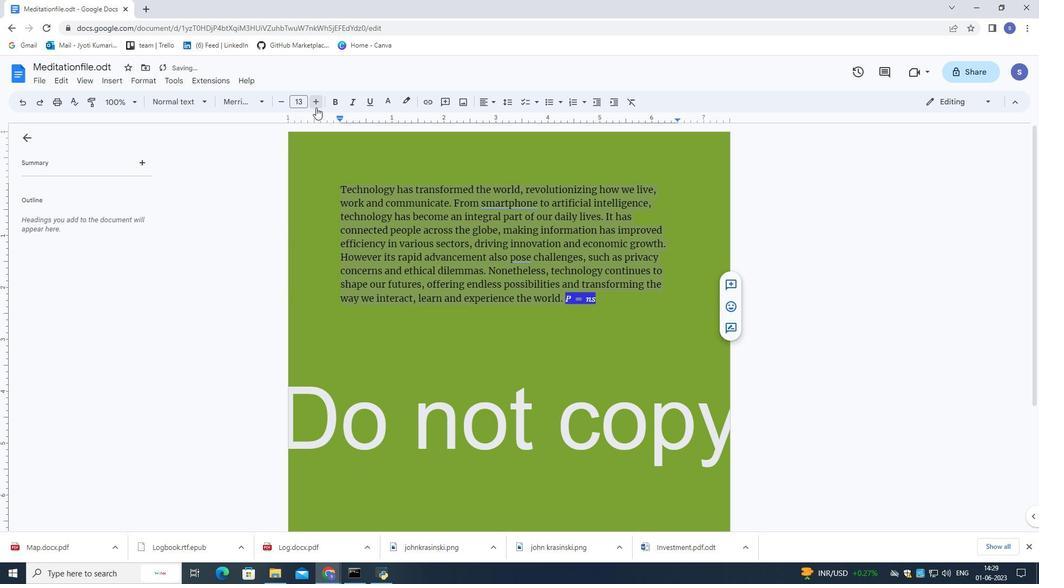
Action: Mouse pressed left at (316, 107)
Screenshot: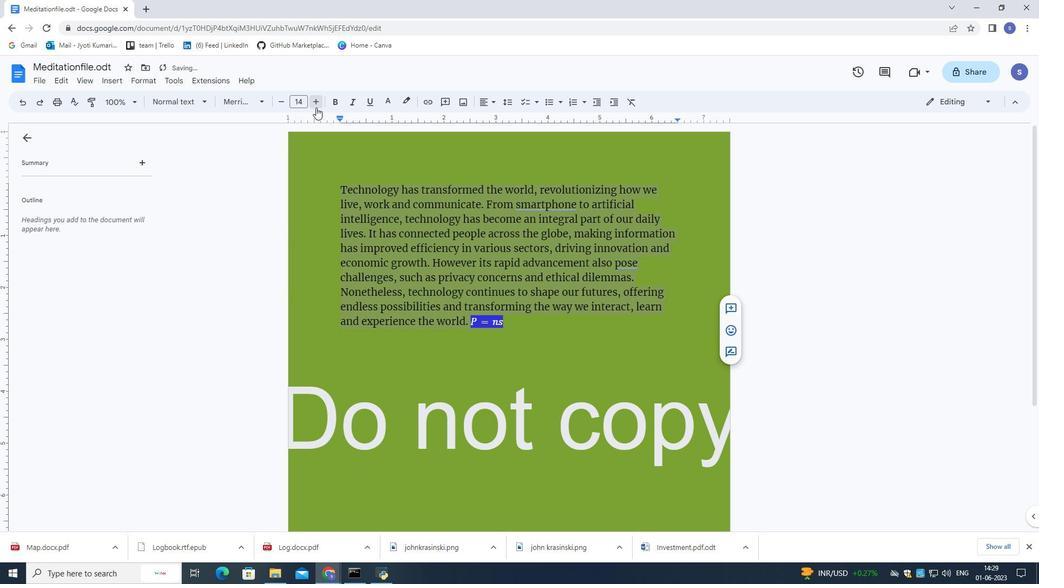 
Action: Mouse pressed left at (316, 107)
Screenshot: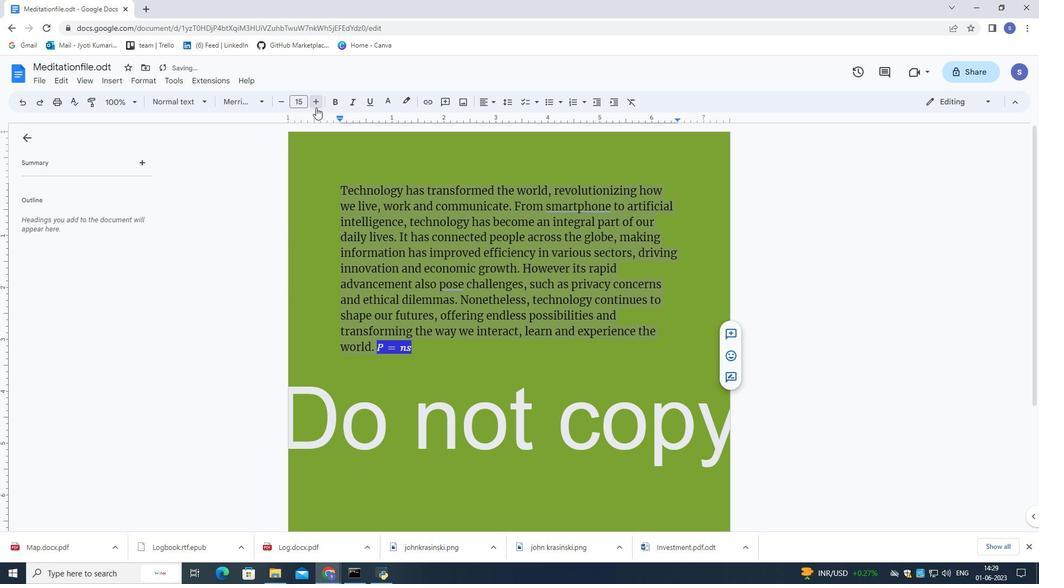 
Action: Mouse pressed left at (316, 107)
Screenshot: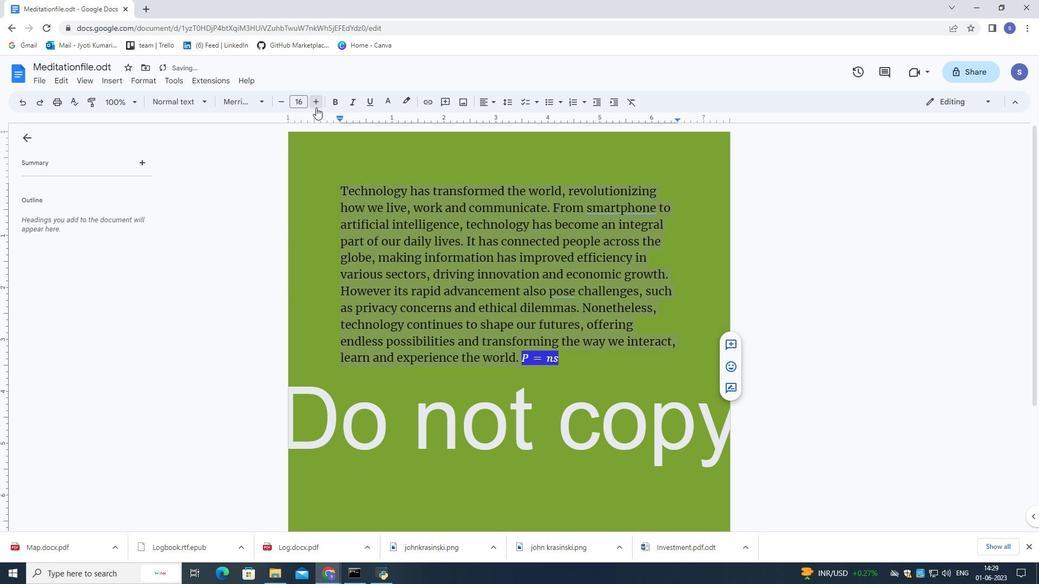 
Action: Mouse pressed left at (316, 107)
Screenshot: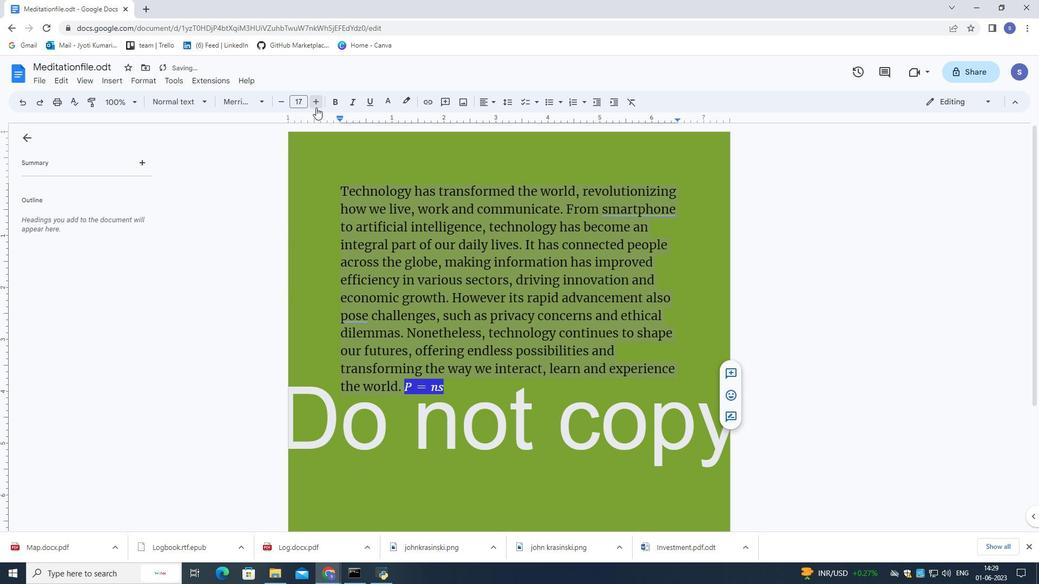 
Action: Mouse pressed left at (316, 107)
Screenshot: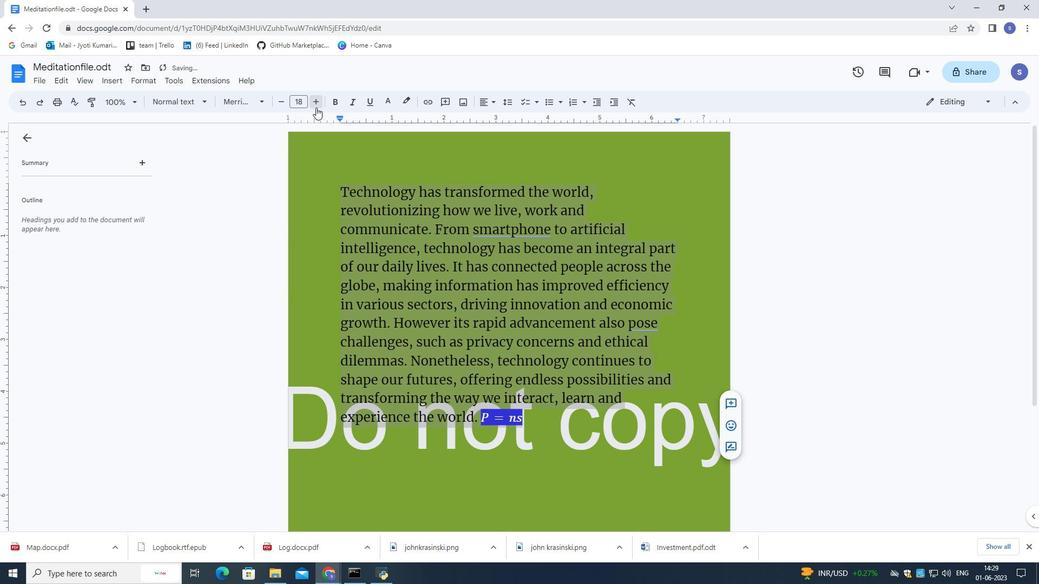 
Action: Mouse moved to (652, 216)
Screenshot: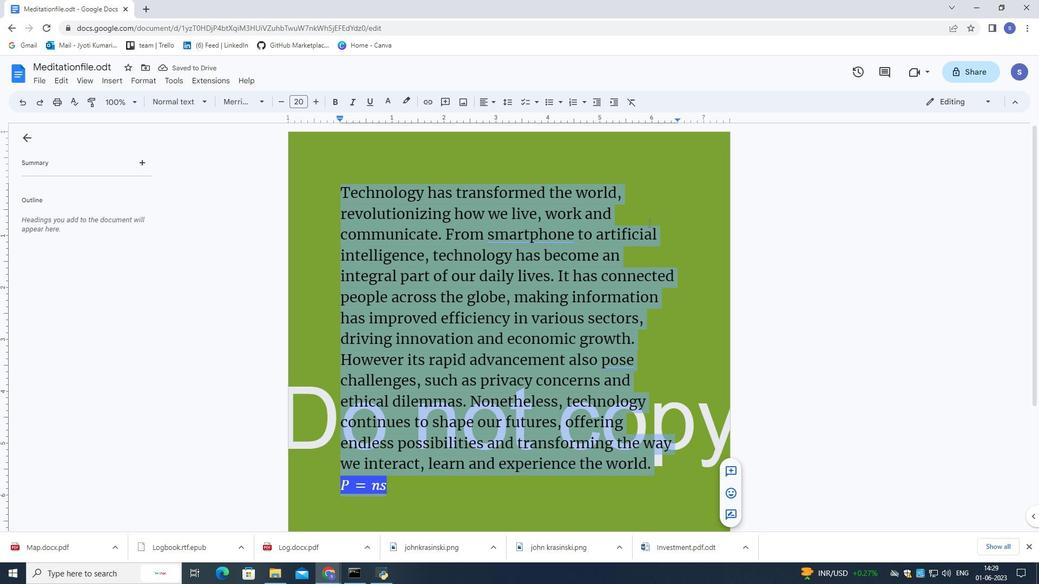 
Action: Mouse pressed left at (652, 216)
Screenshot: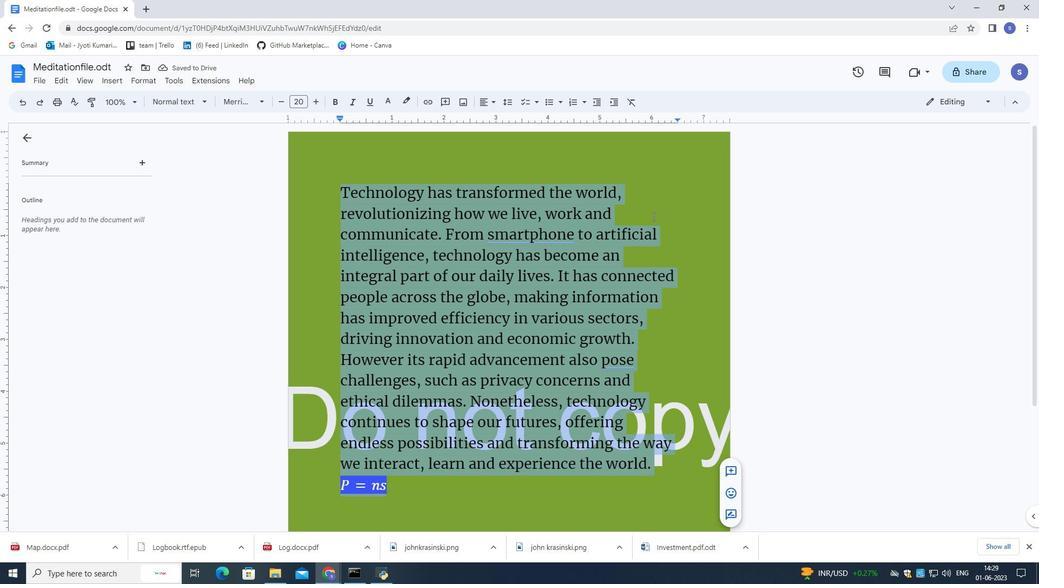 
Action: Mouse moved to (640, 244)
Screenshot: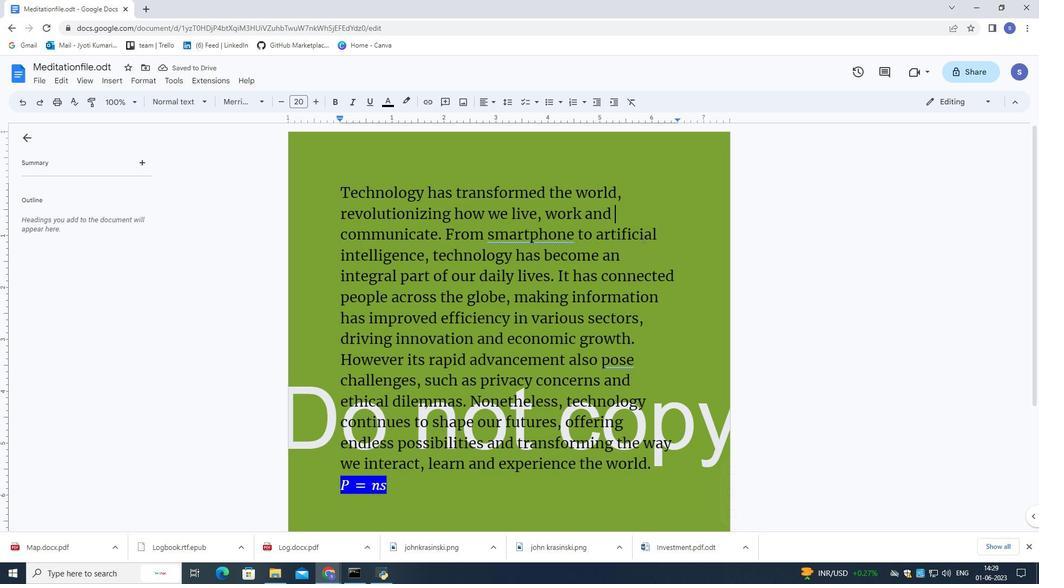 
Action: Mouse scrolled (640, 243) with delta (0, 0)
Screenshot: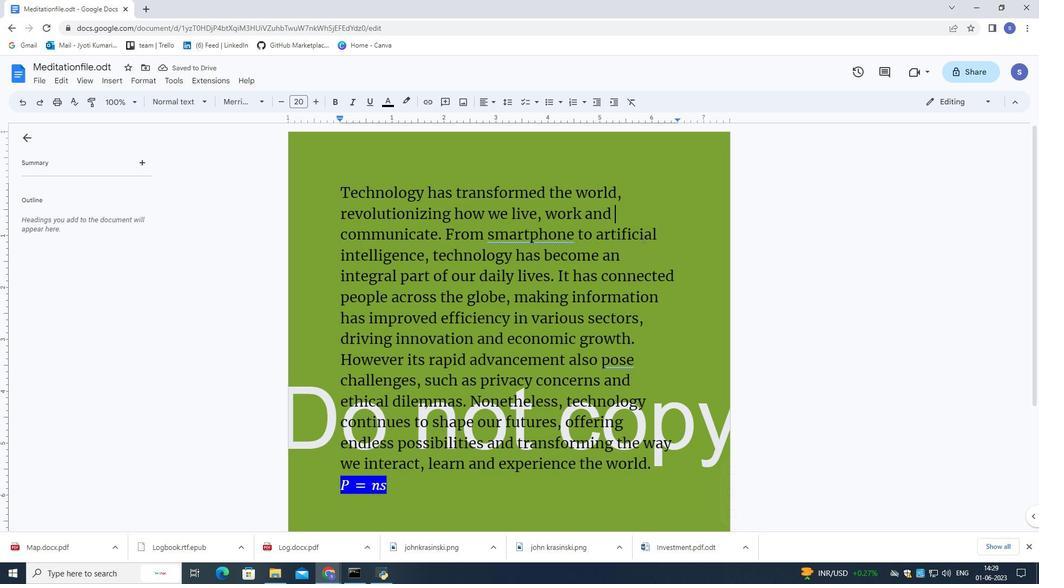 
Action: Mouse moved to (640, 244)
Screenshot: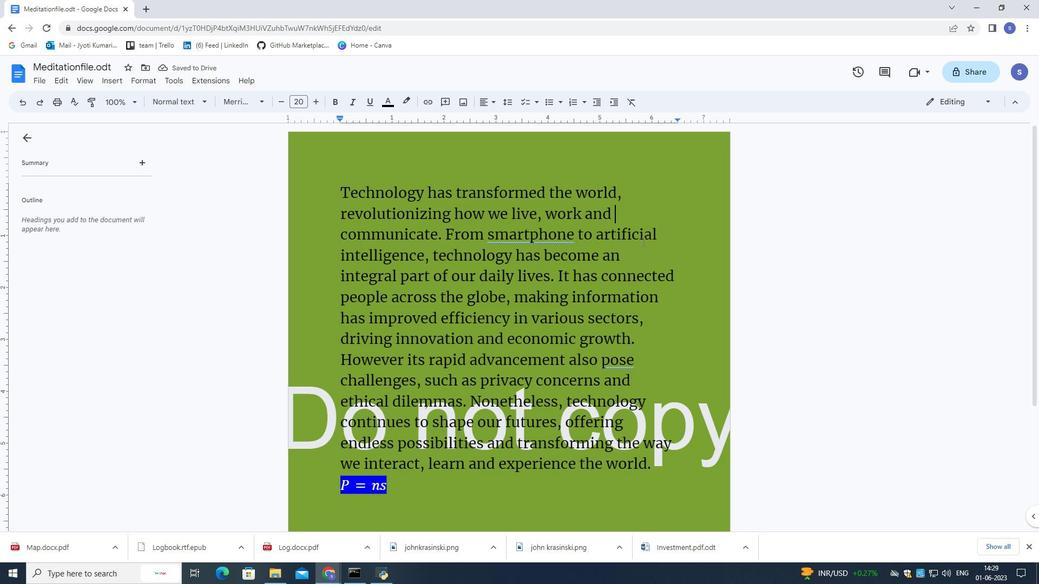 
Action: Mouse scrolled (640, 244) with delta (0, 0)
Screenshot: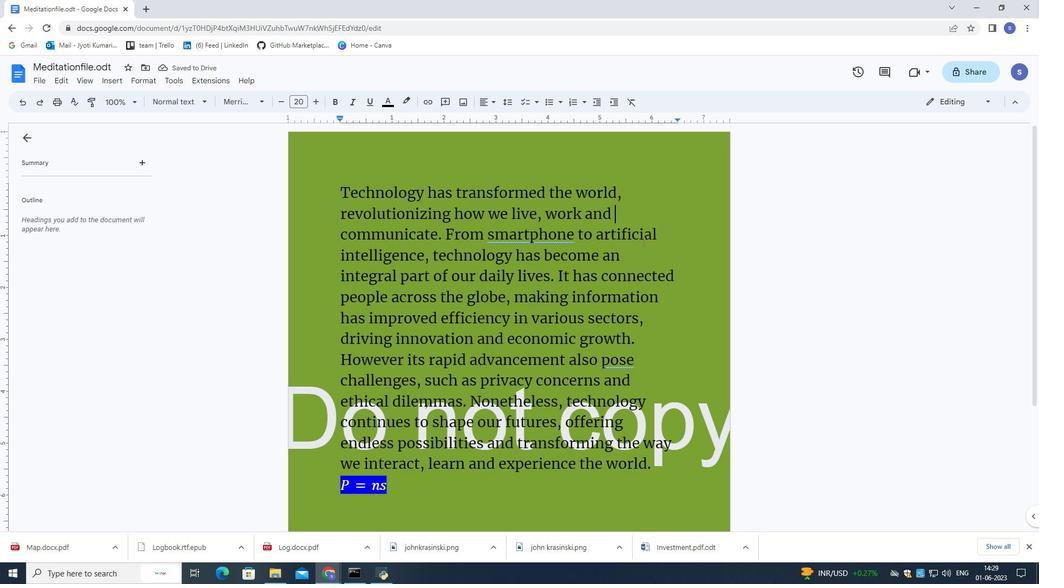 
Action: Mouse moved to (640, 245)
Screenshot: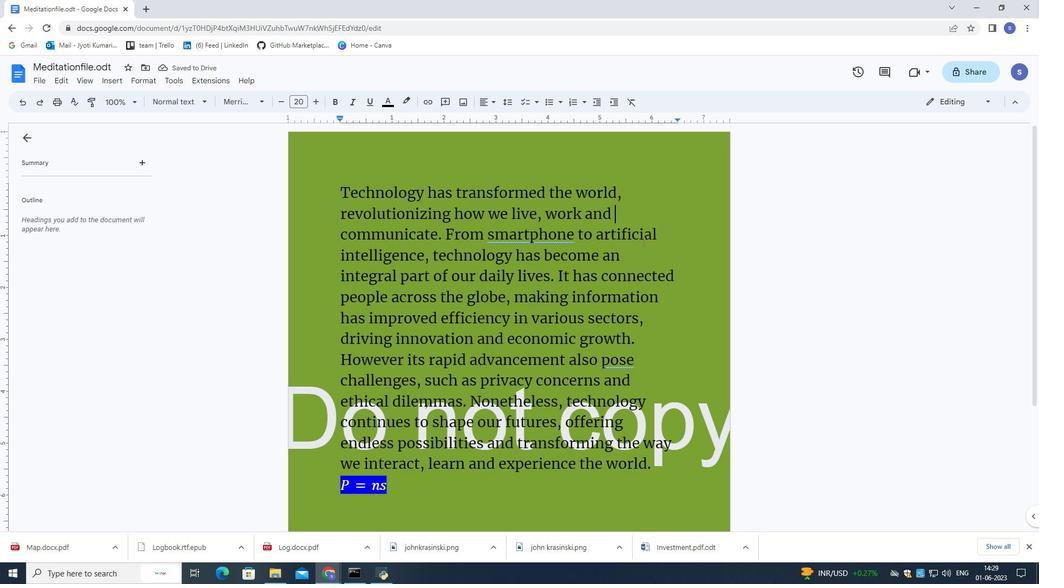
Action: Mouse scrolled (640, 244) with delta (0, 0)
Screenshot: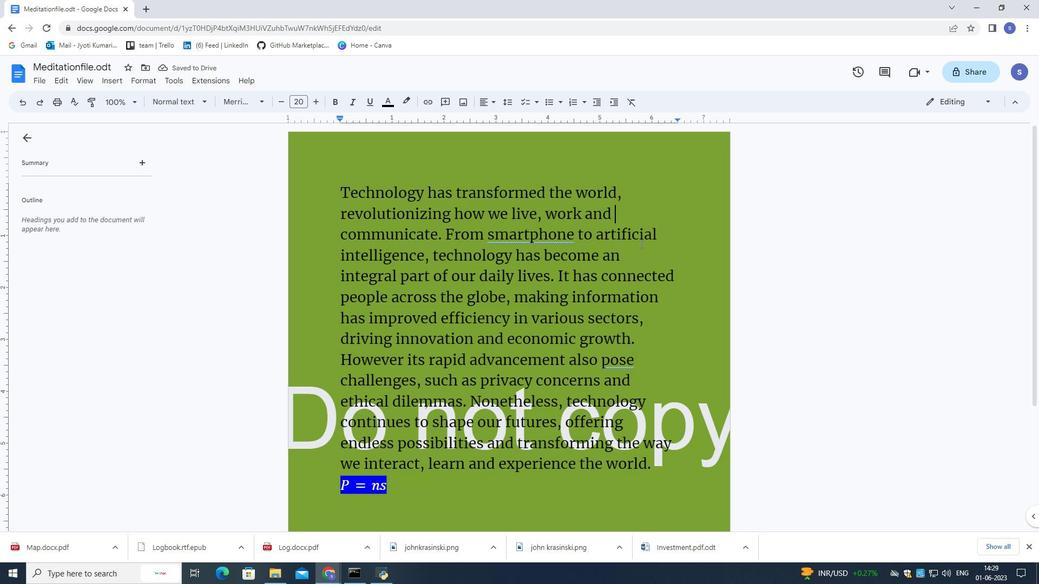 
Action: Mouse moved to (639, 245)
Screenshot: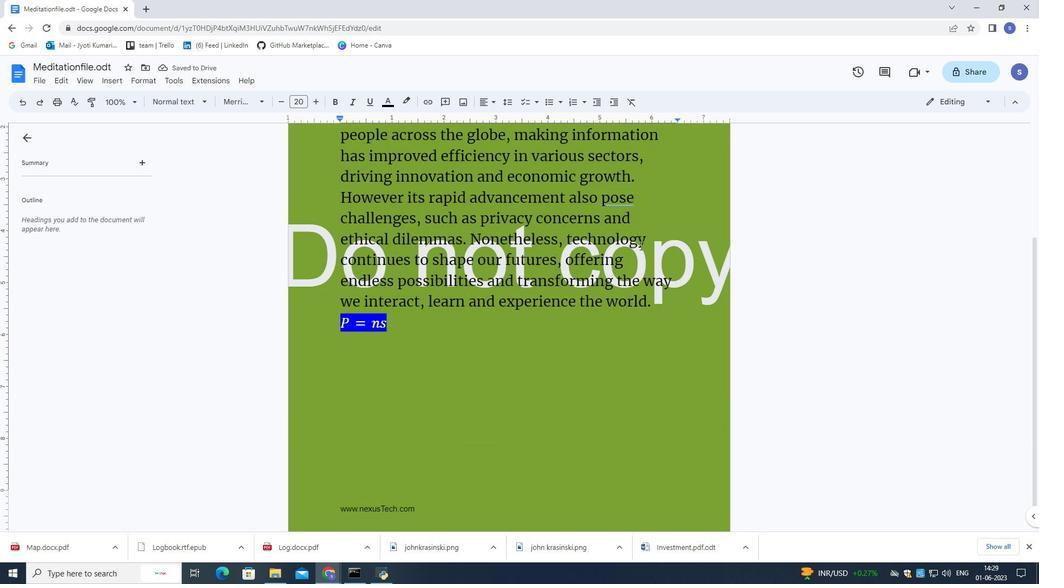 
Action: Mouse scrolled (639, 246) with delta (0, 0)
Screenshot: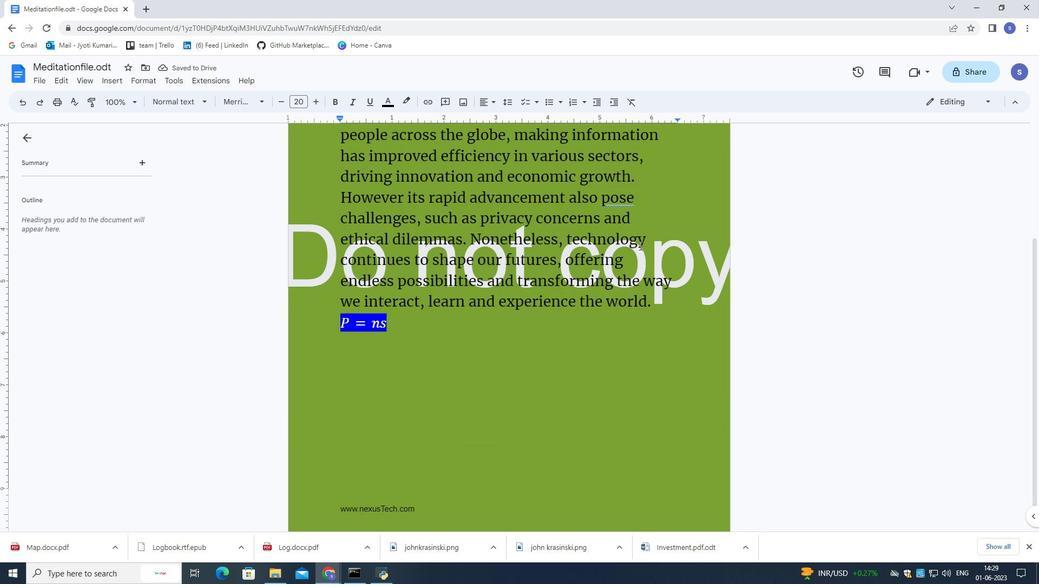 
Action: Mouse moved to (639, 245)
Screenshot: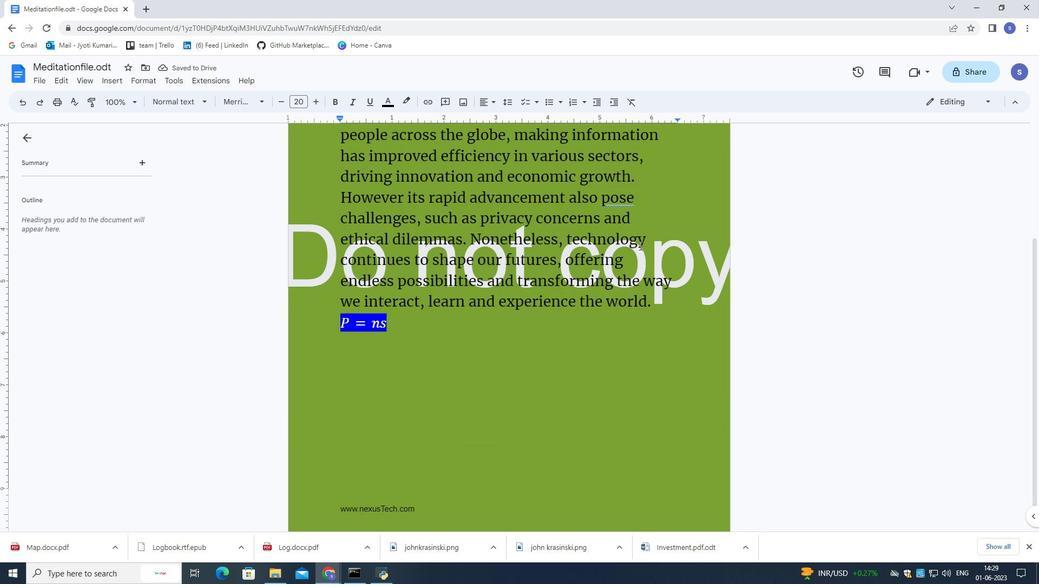 
Action: Mouse scrolled (639, 246) with delta (0, 0)
Screenshot: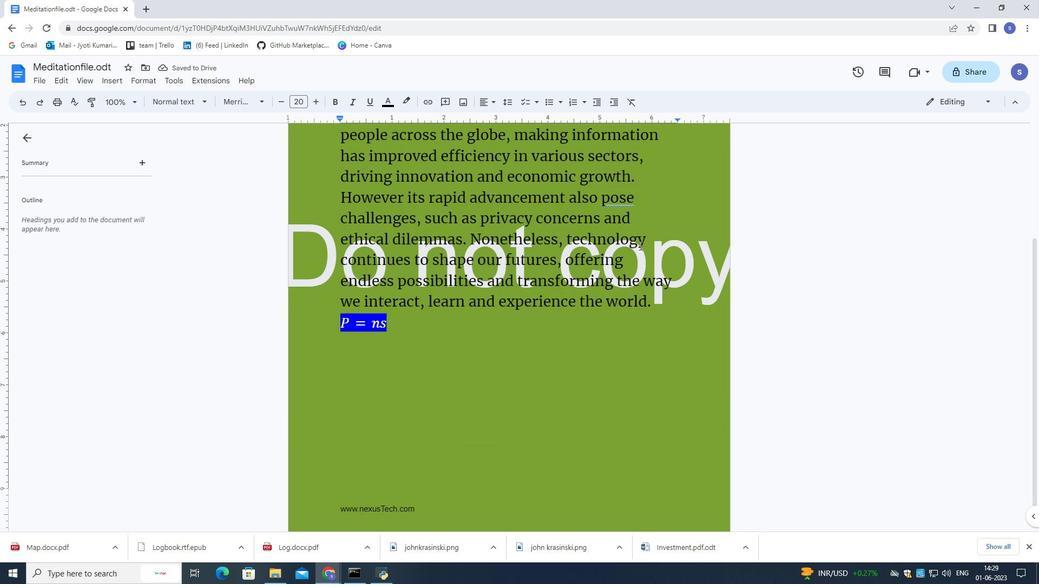
Action: Mouse moved to (636, 244)
Screenshot: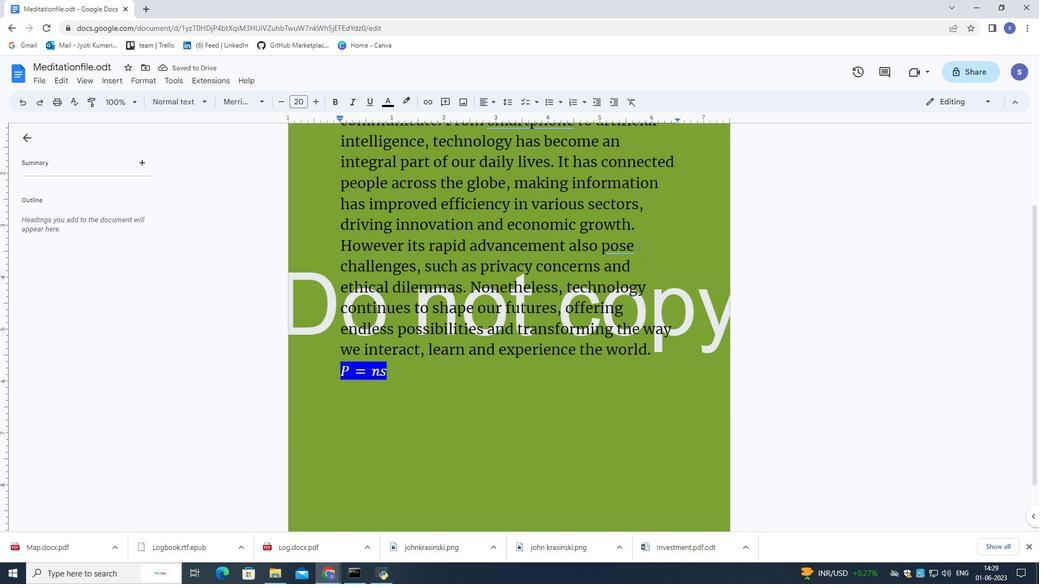 
Action: Mouse scrolled (636, 245) with delta (0, 0)
Screenshot: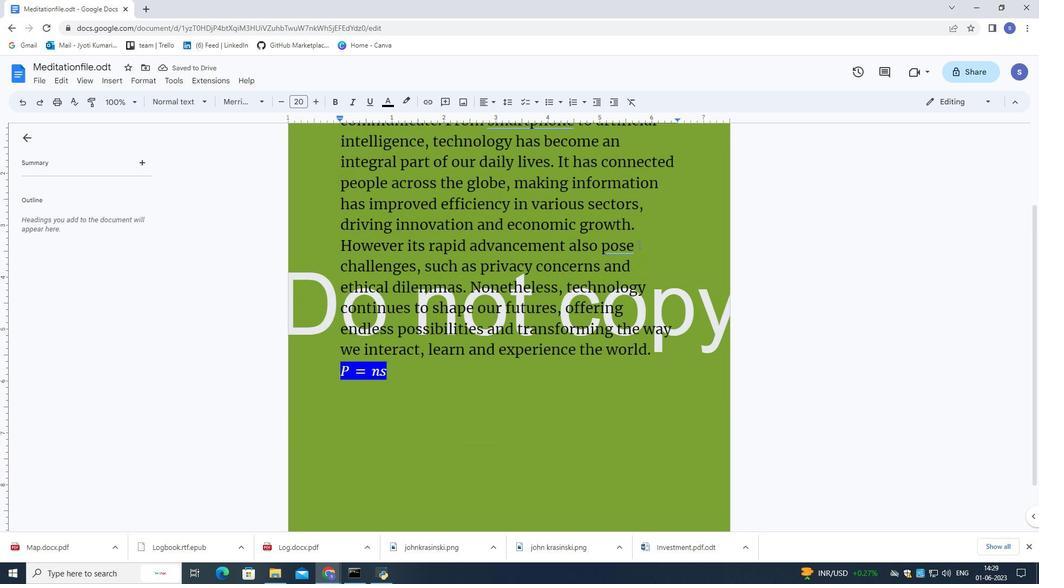 
Action: Mouse moved to (621, 240)
Screenshot: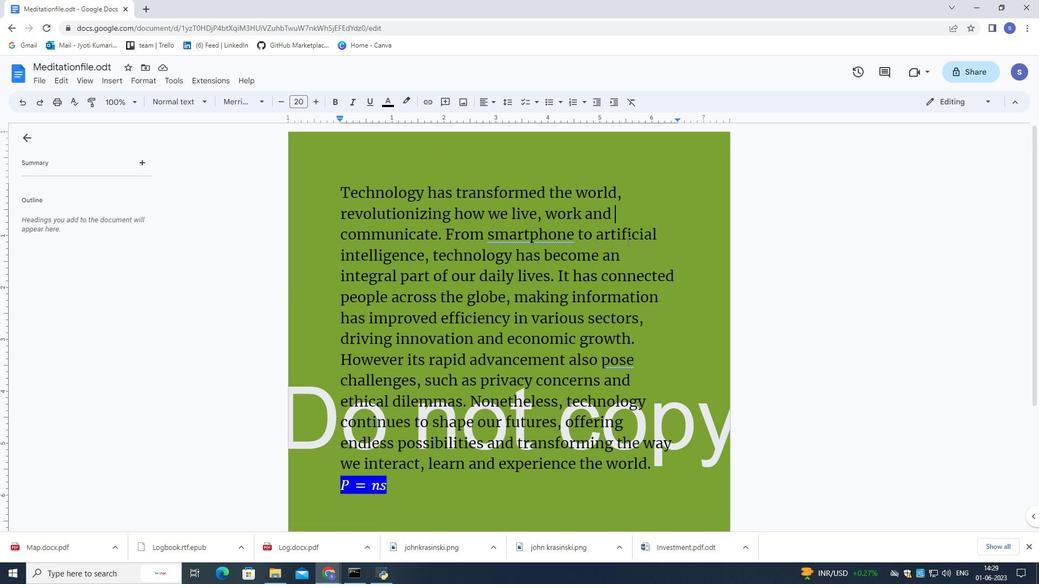 
